 Task: Search one way flight ticket for 5 adults, 2 children, 1 infant in seat and 1 infant on lap in economy from Pullman/moscow, Idaho: Pullman-moscow Regional Airport to Greensboro: Piedmont Triad International Airport on 5-1-2023. Number of bags: 1 carry on bag. Price is upto 88000. Outbound departure time preference is 23:15.
Action: Mouse moved to (192, 337)
Screenshot: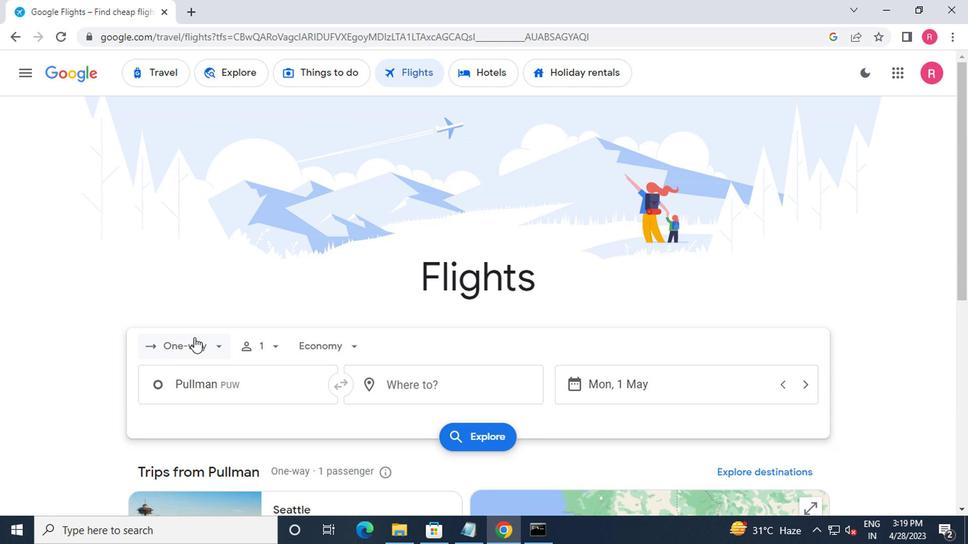 
Action: Mouse pressed left at (192, 337)
Screenshot: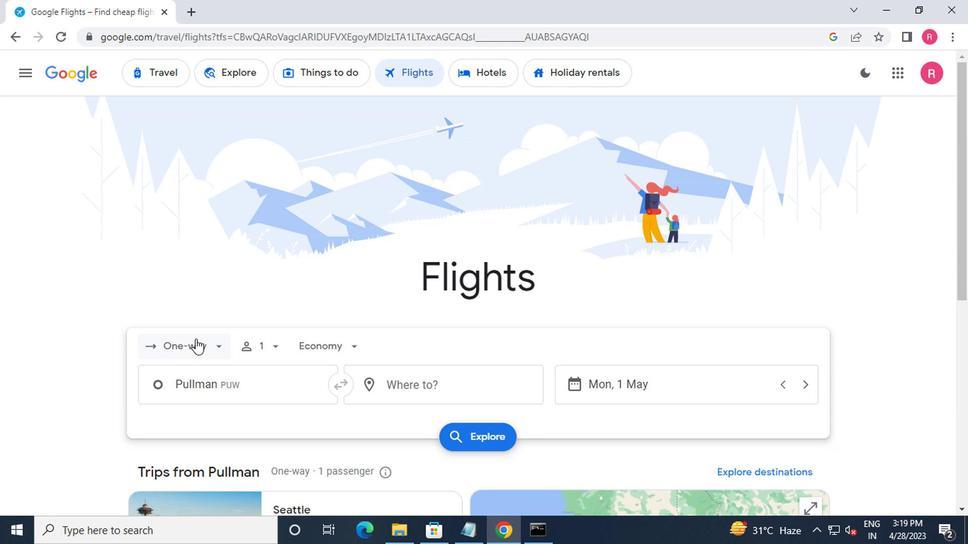 
Action: Mouse moved to (196, 415)
Screenshot: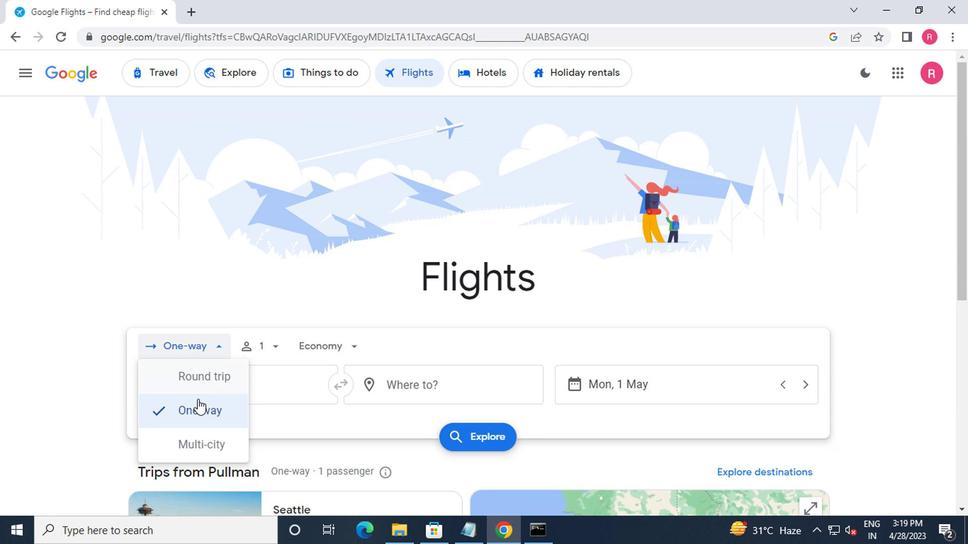 
Action: Mouse pressed left at (196, 415)
Screenshot: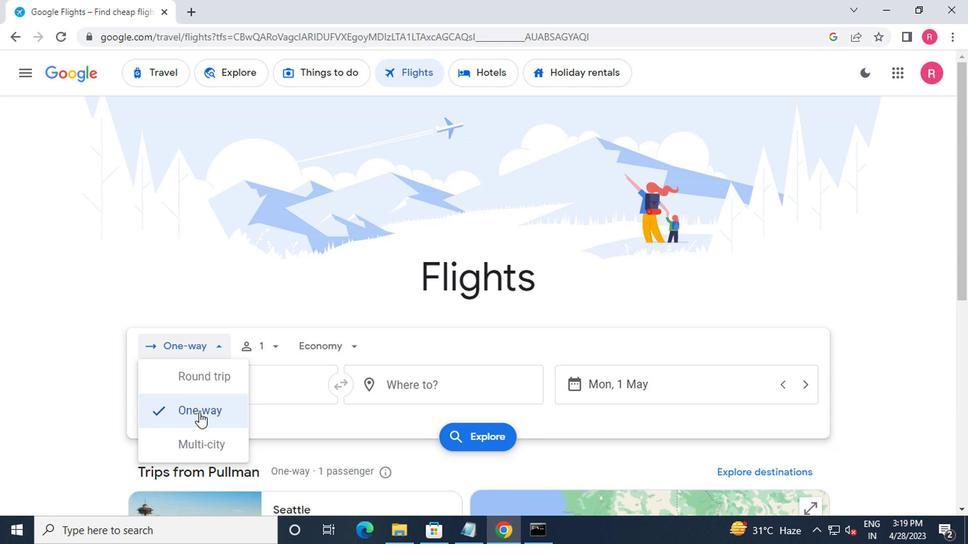 
Action: Mouse moved to (258, 358)
Screenshot: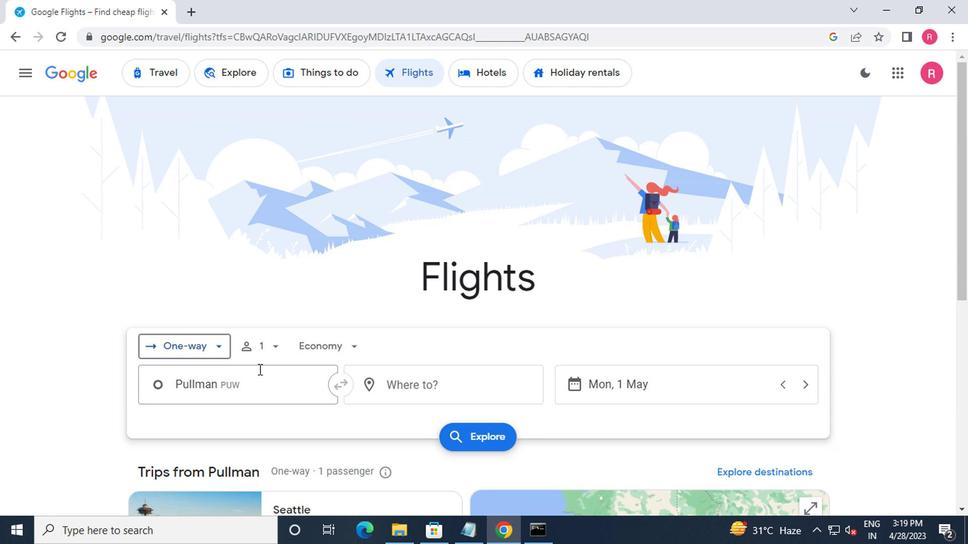 
Action: Mouse pressed left at (258, 358)
Screenshot: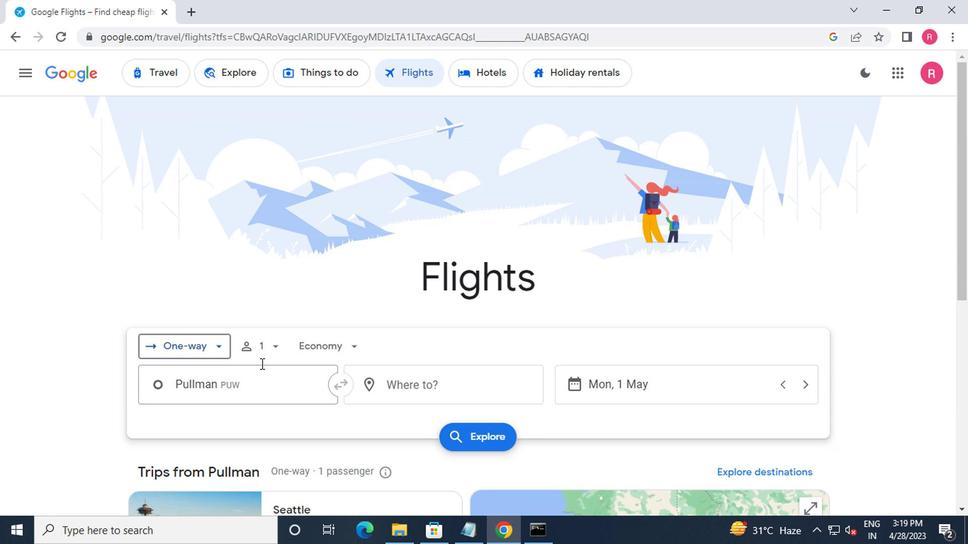 
Action: Mouse moved to (385, 382)
Screenshot: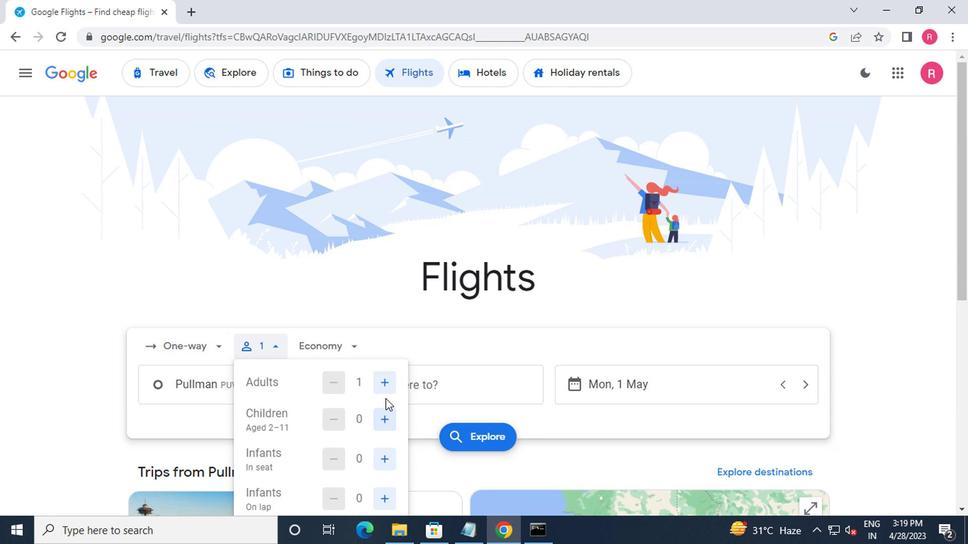 
Action: Mouse pressed left at (385, 382)
Screenshot: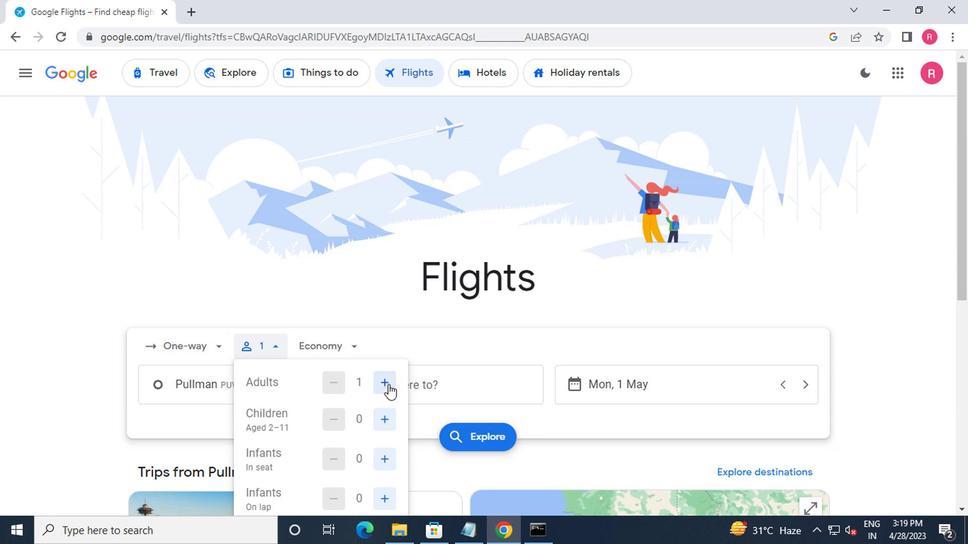 
Action: Mouse pressed left at (385, 382)
Screenshot: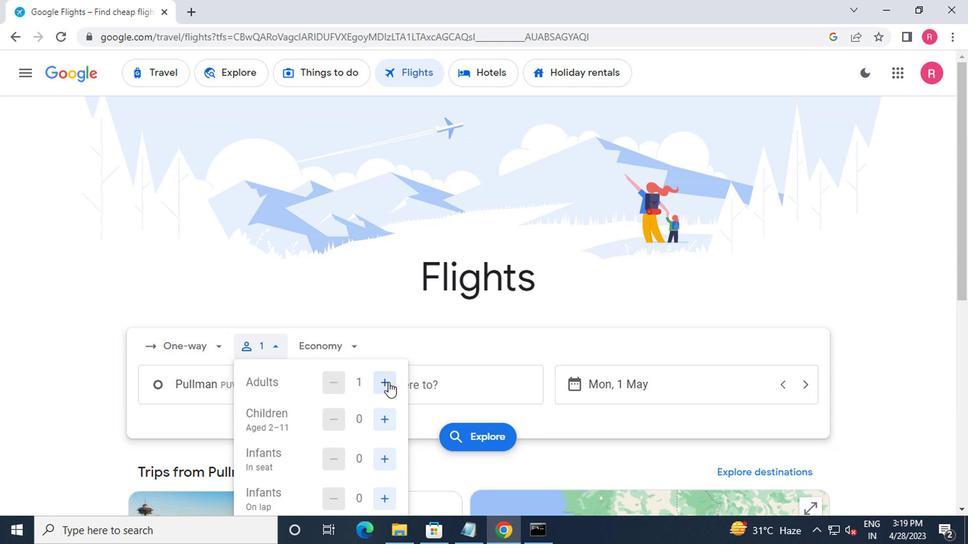 
Action: Mouse pressed left at (385, 382)
Screenshot: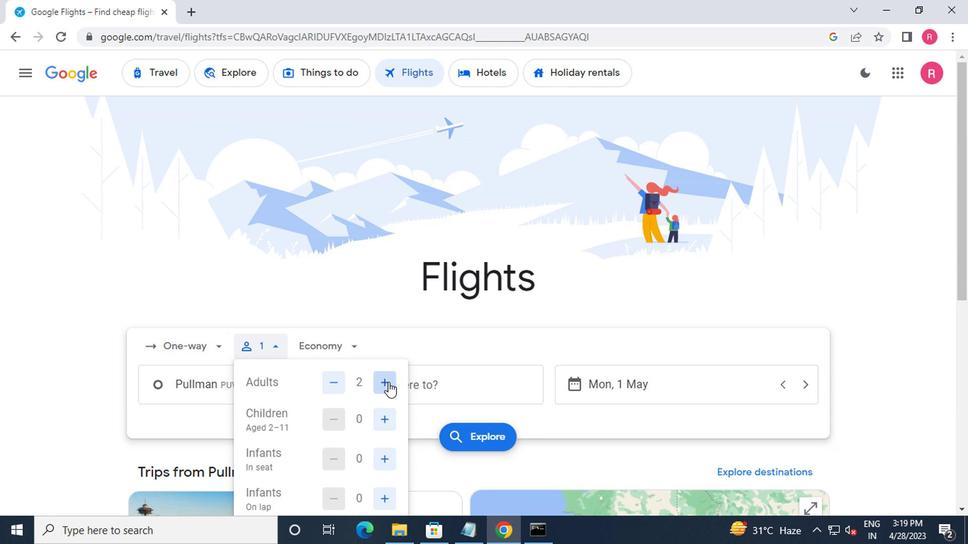 
Action: Mouse moved to (389, 415)
Screenshot: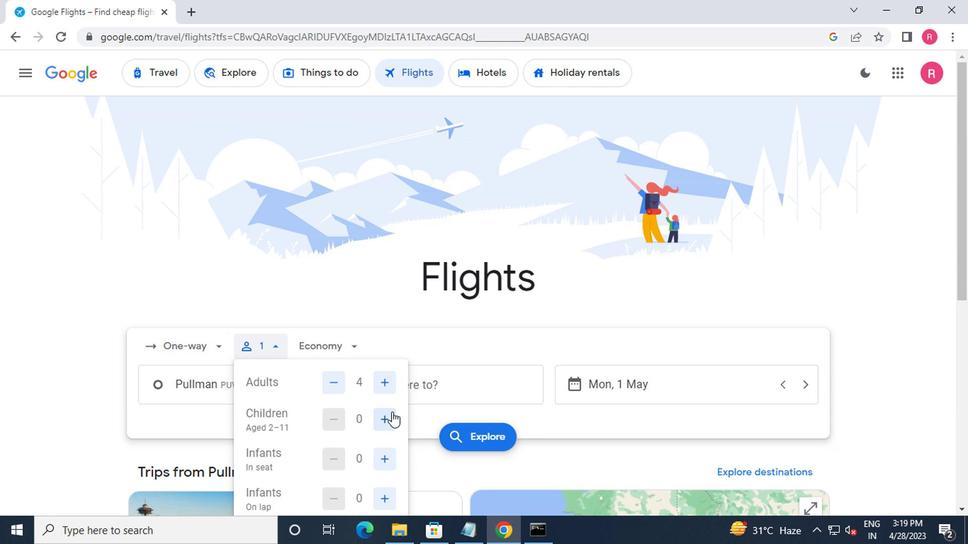 
Action: Mouse pressed left at (389, 415)
Screenshot: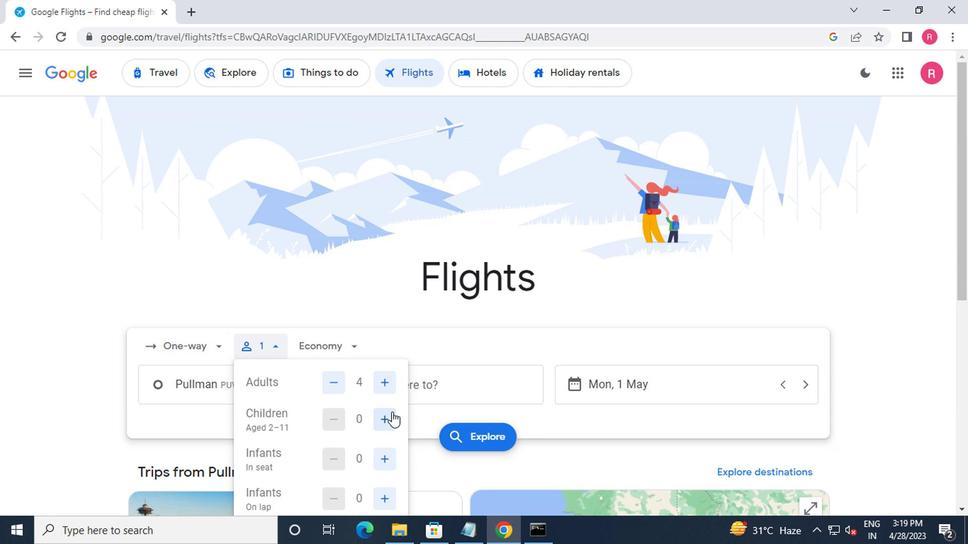 
Action: Mouse pressed left at (389, 415)
Screenshot: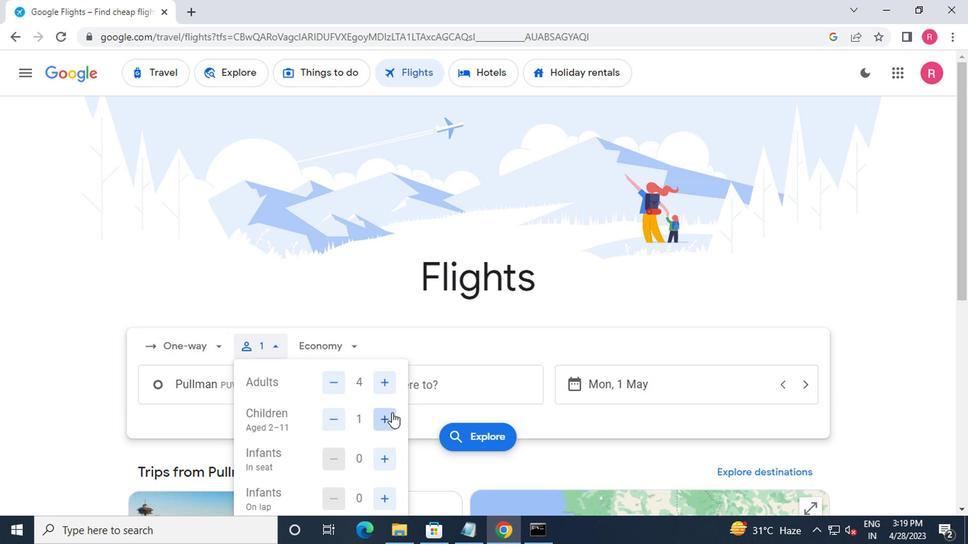 
Action: Mouse moved to (382, 458)
Screenshot: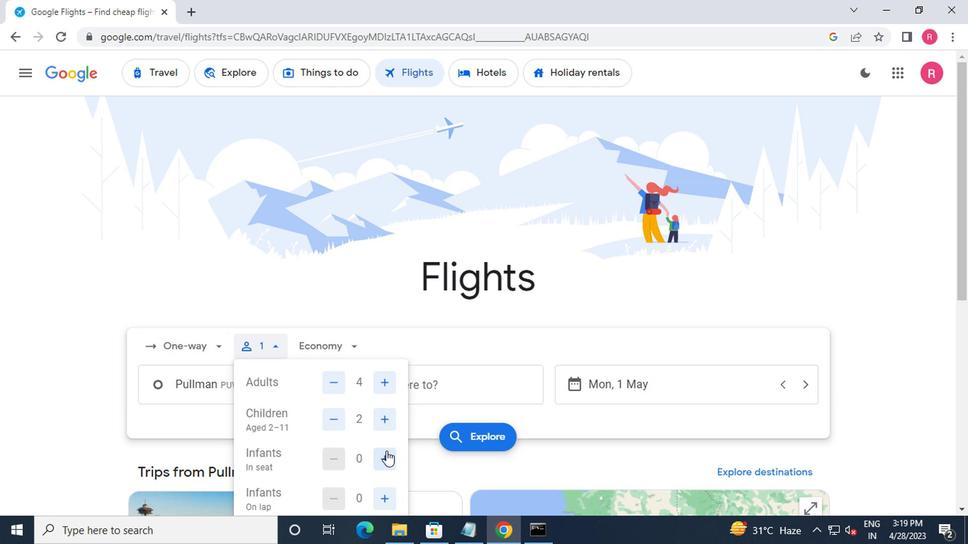 
Action: Mouse pressed left at (382, 458)
Screenshot: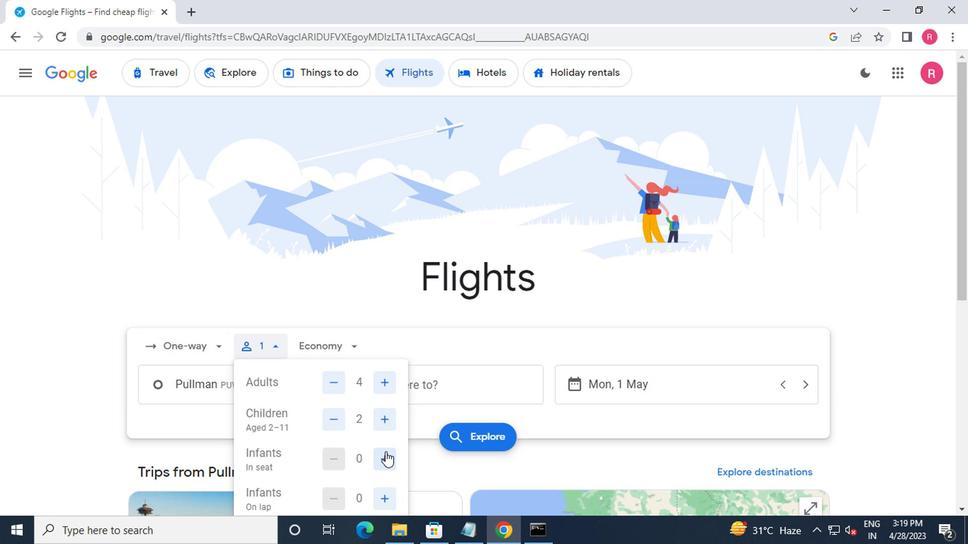 
Action: Mouse pressed left at (382, 458)
Screenshot: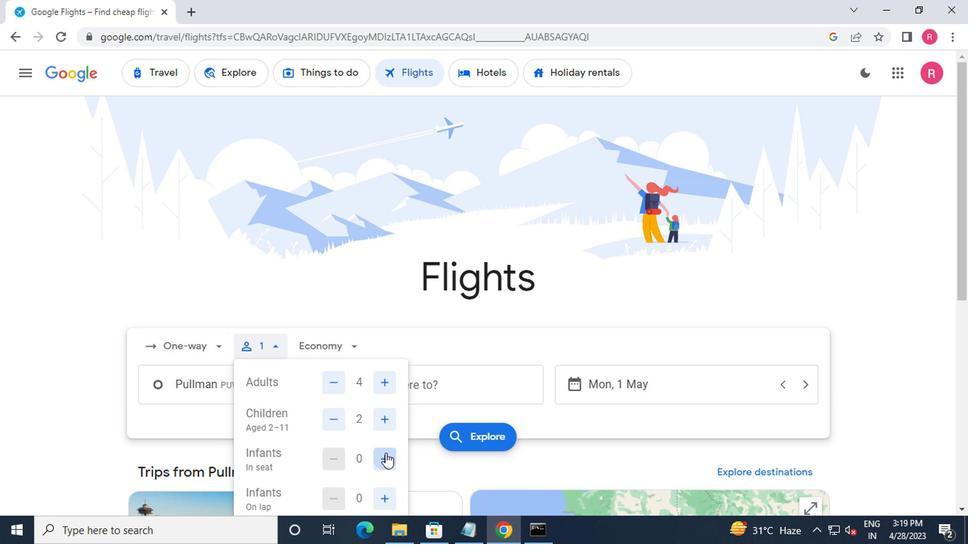 
Action: Mouse moved to (383, 512)
Screenshot: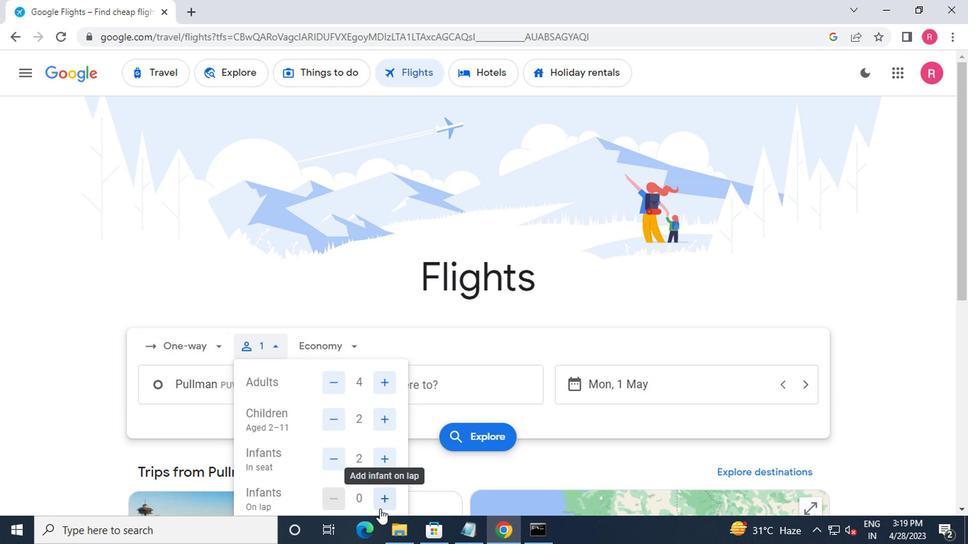 
Action: Mouse pressed left at (383, 512)
Screenshot: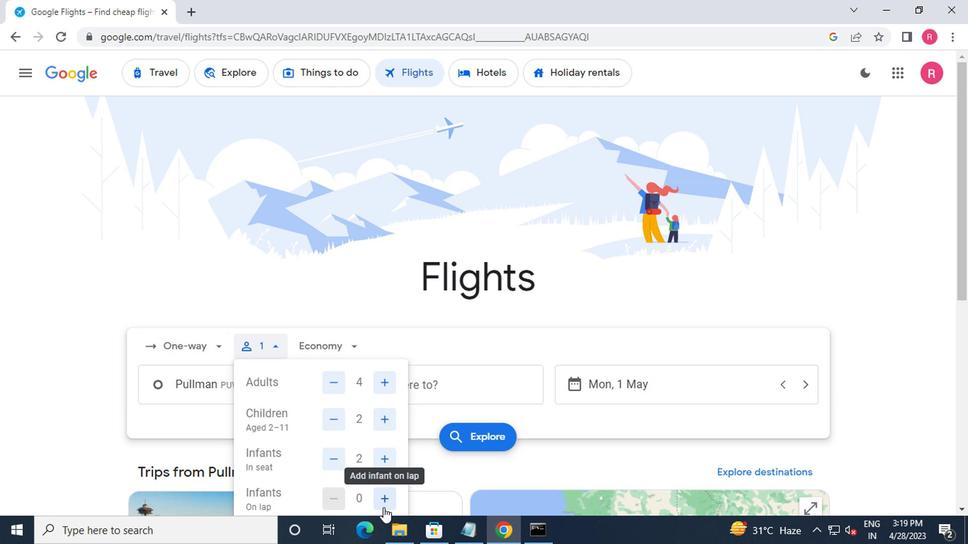 
Action: Mouse moved to (378, 493)
Screenshot: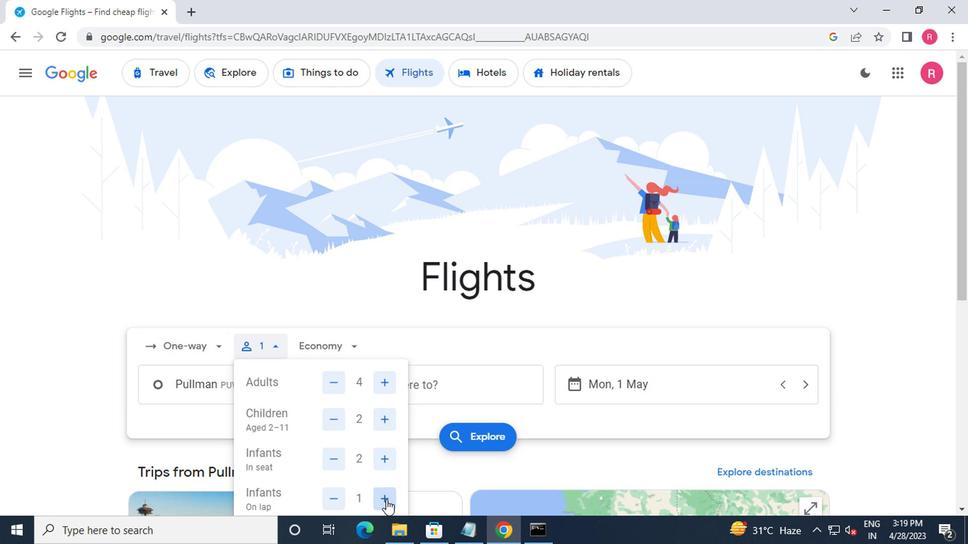 
Action: Mouse scrolled (378, 492) with delta (0, 0)
Screenshot: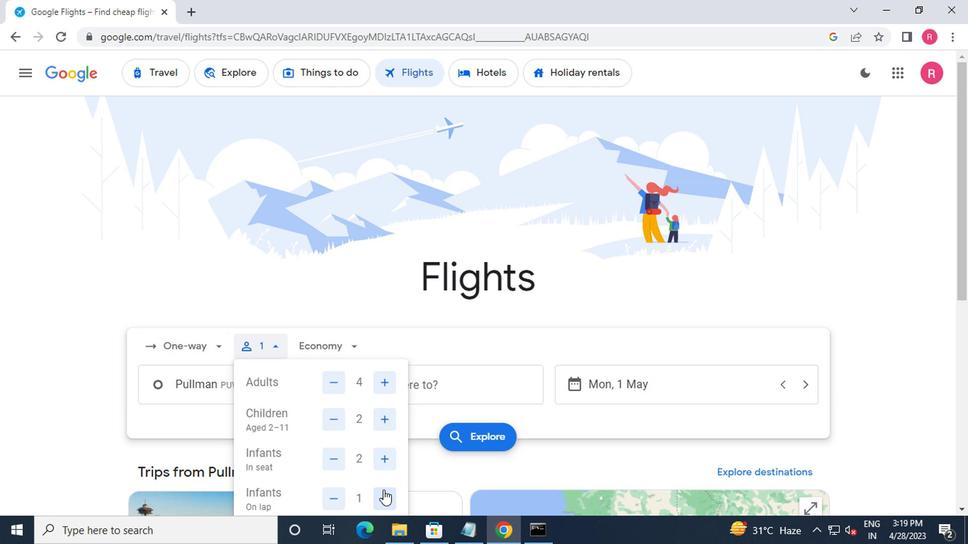 
Action: Mouse moved to (373, 476)
Screenshot: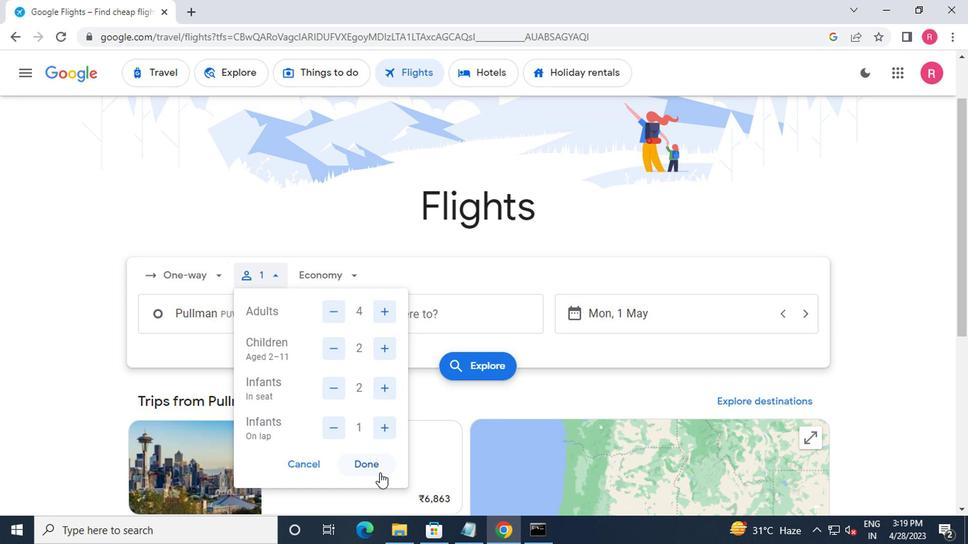 
Action: Mouse pressed left at (373, 476)
Screenshot: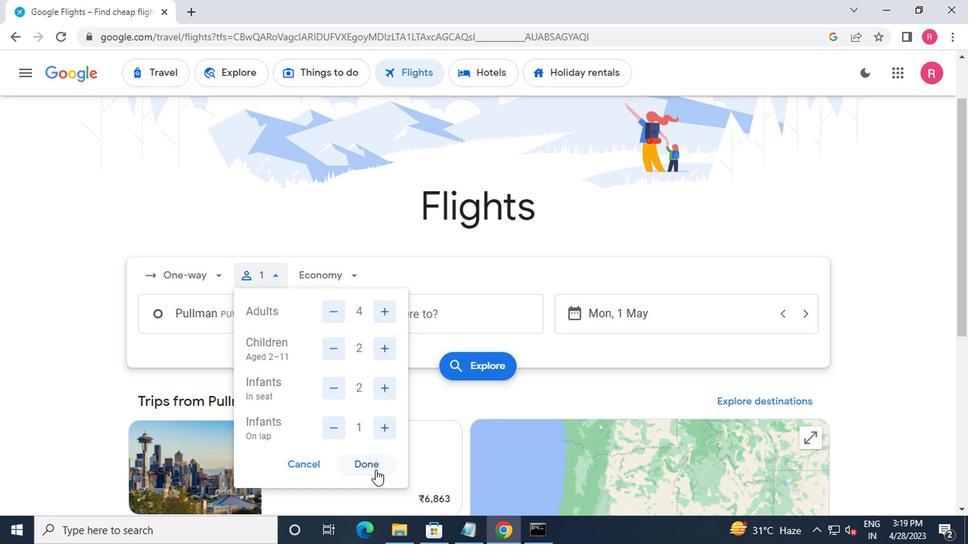 
Action: Mouse moved to (331, 271)
Screenshot: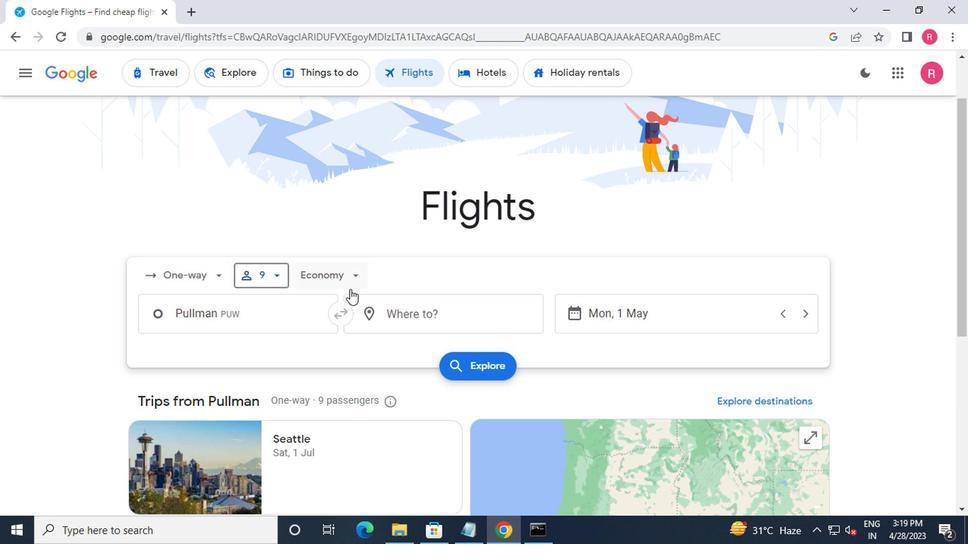 
Action: Mouse pressed left at (331, 271)
Screenshot: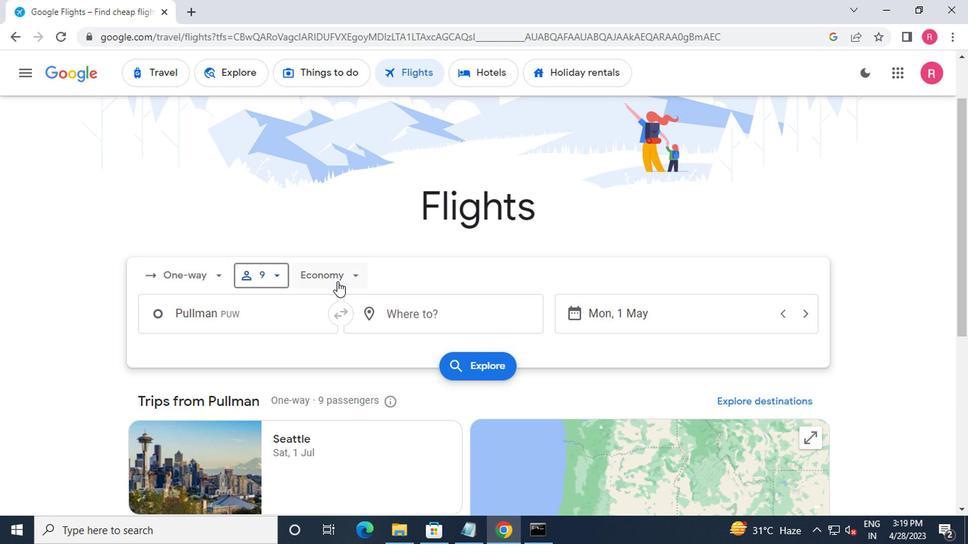 
Action: Mouse moved to (358, 347)
Screenshot: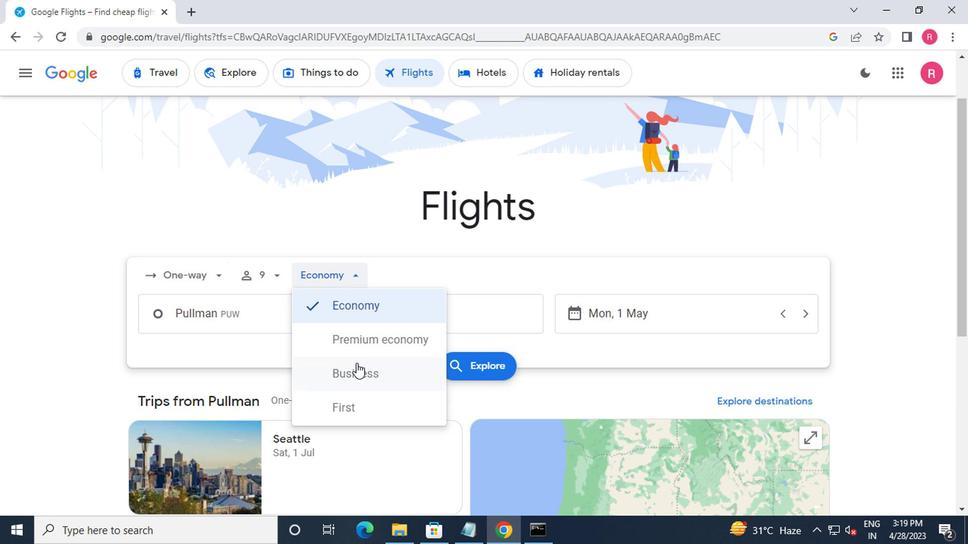 
Action: Mouse pressed left at (358, 347)
Screenshot: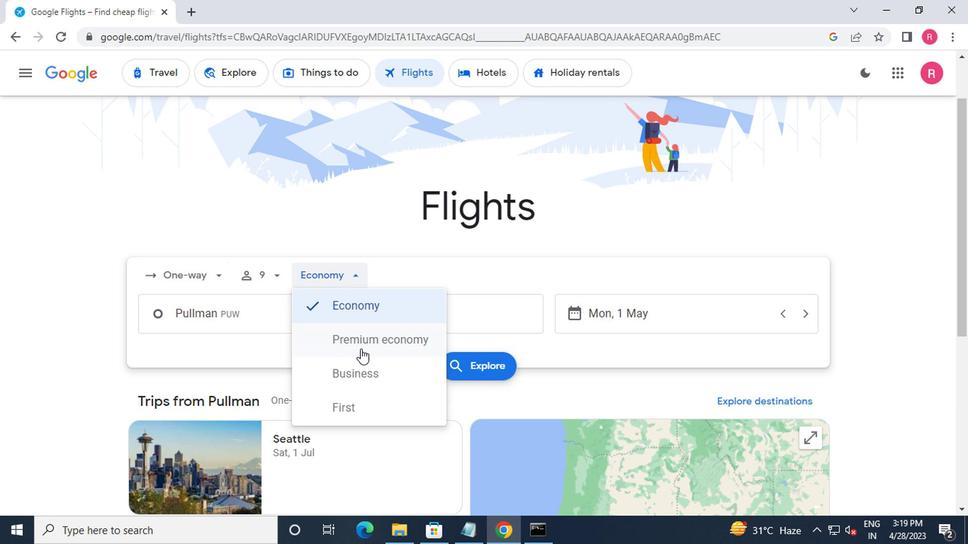 
Action: Mouse moved to (252, 317)
Screenshot: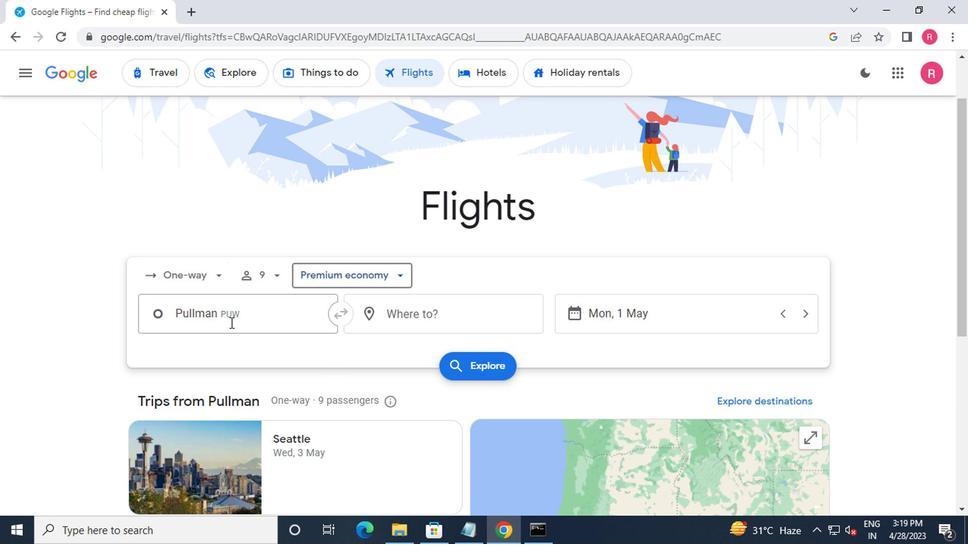 
Action: Mouse pressed left at (252, 317)
Screenshot: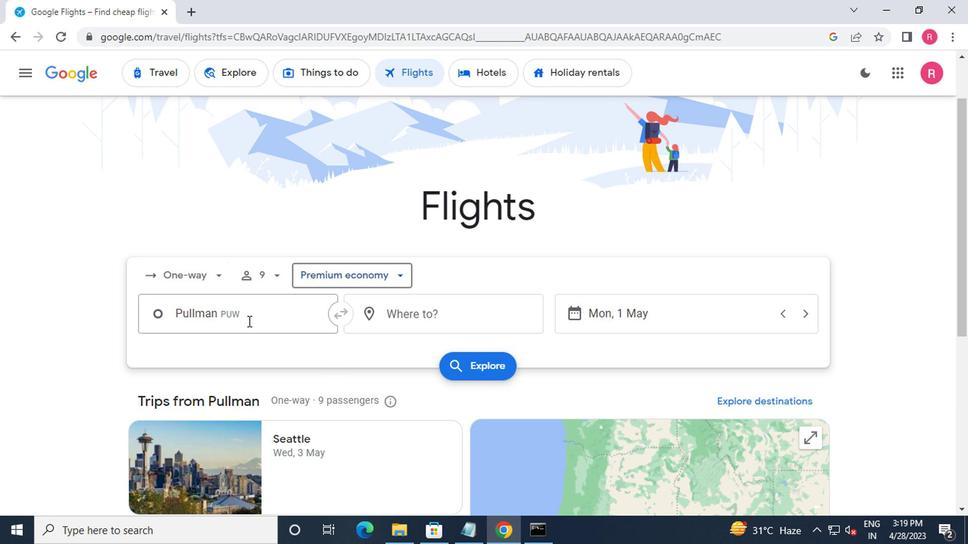 
Action: Mouse moved to (274, 358)
Screenshot: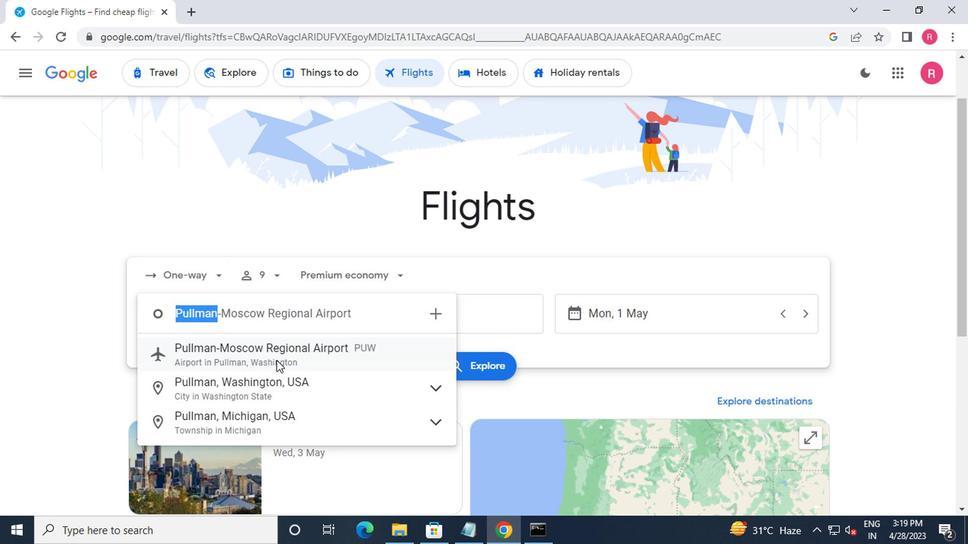 
Action: Mouse pressed left at (274, 358)
Screenshot: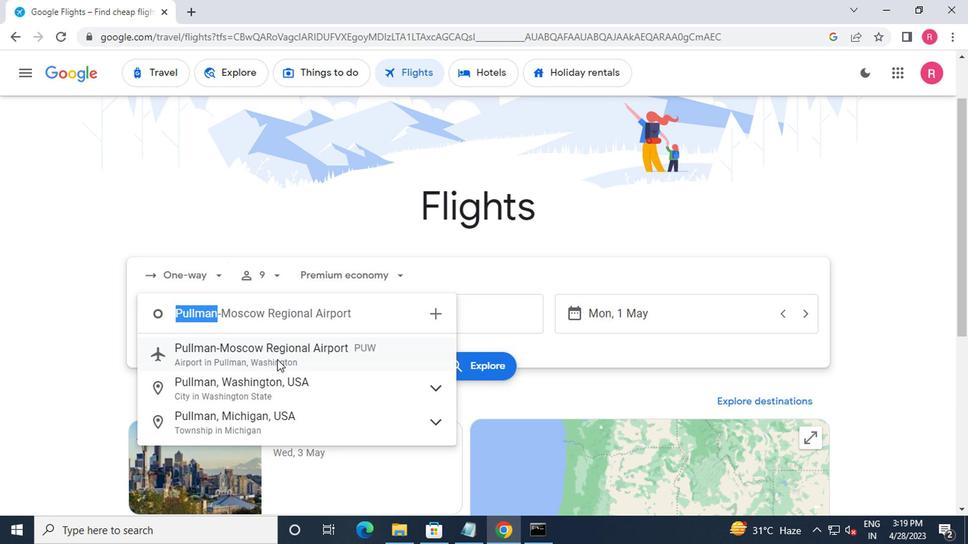 
Action: Mouse moved to (401, 320)
Screenshot: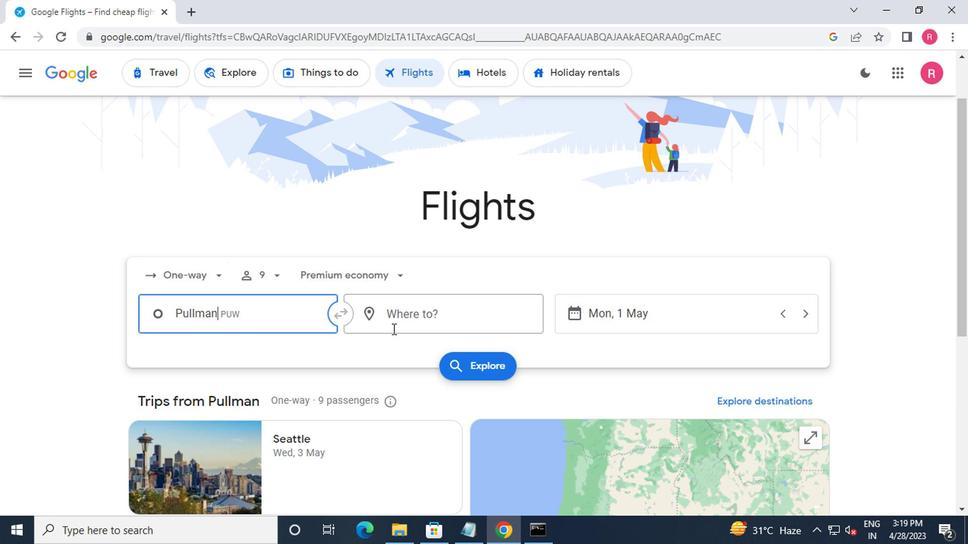 
Action: Mouse pressed left at (401, 320)
Screenshot: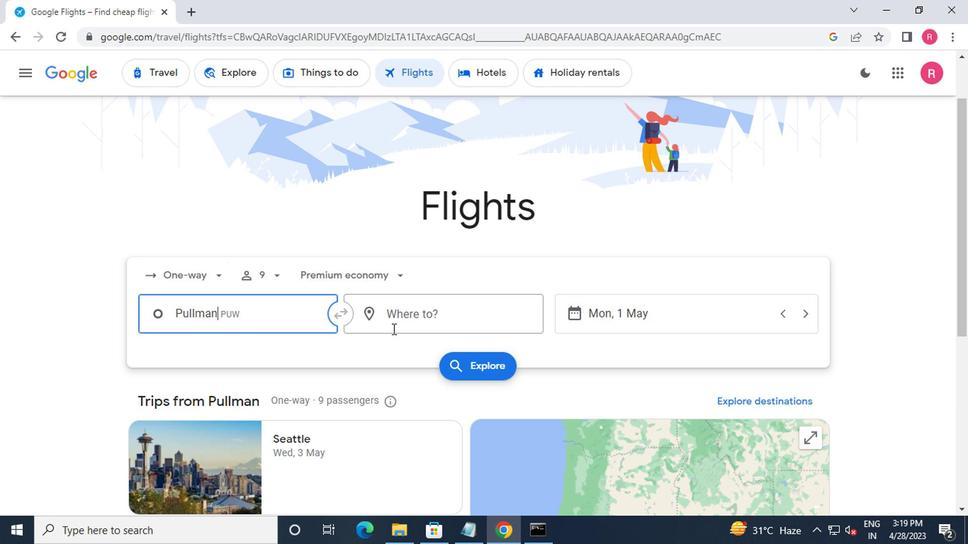 
Action: Mouse moved to (400, 462)
Screenshot: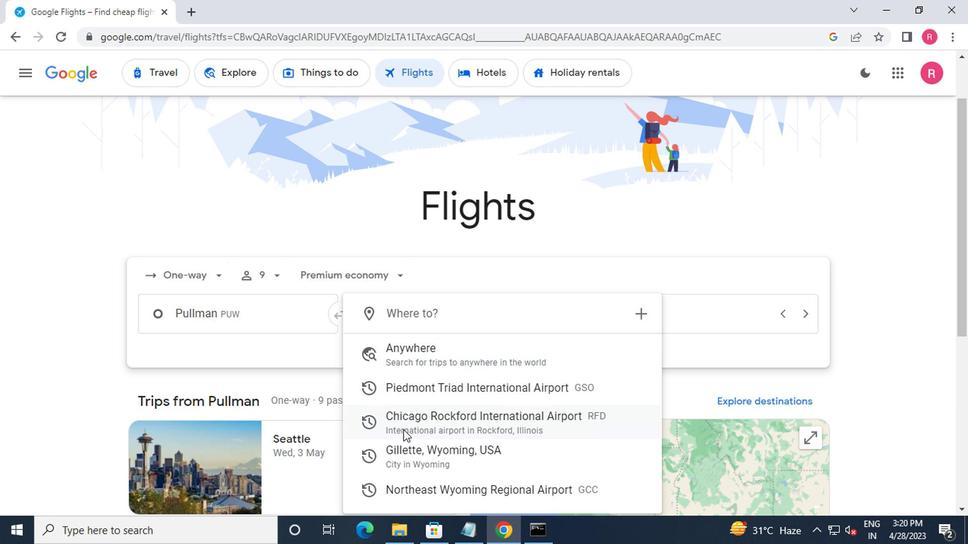 
Action: Mouse pressed left at (400, 462)
Screenshot: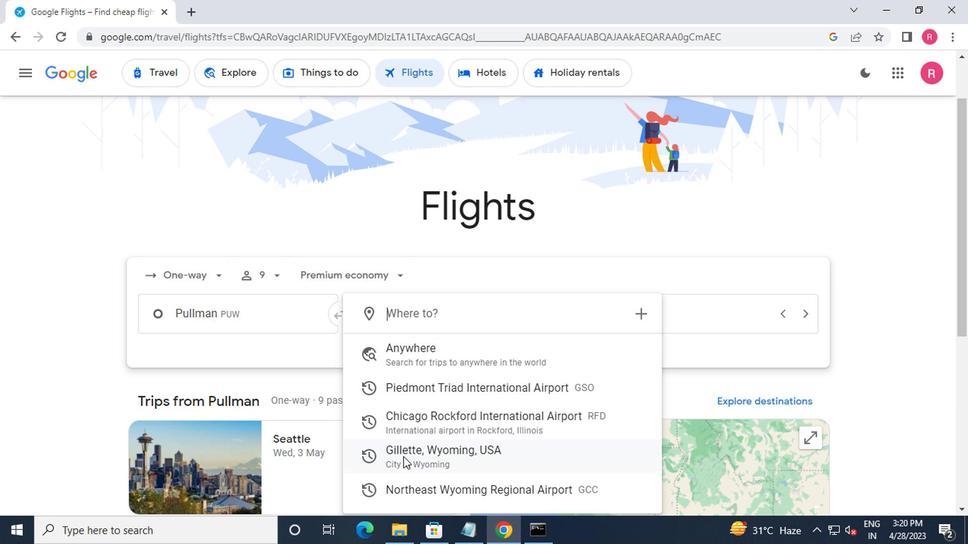 
Action: Mouse moved to (657, 320)
Screenshot: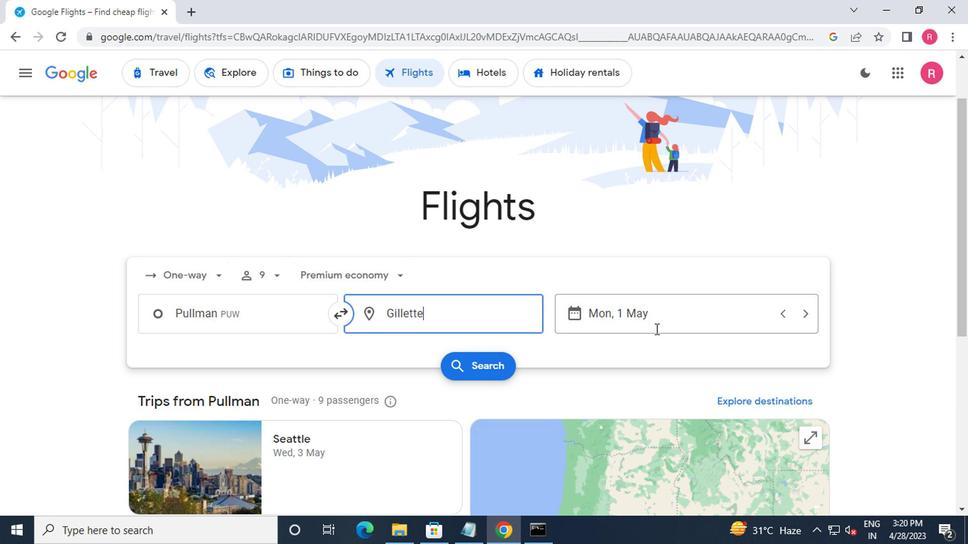 
Action: Mouse pressed left at (657, 320)
Screenshot: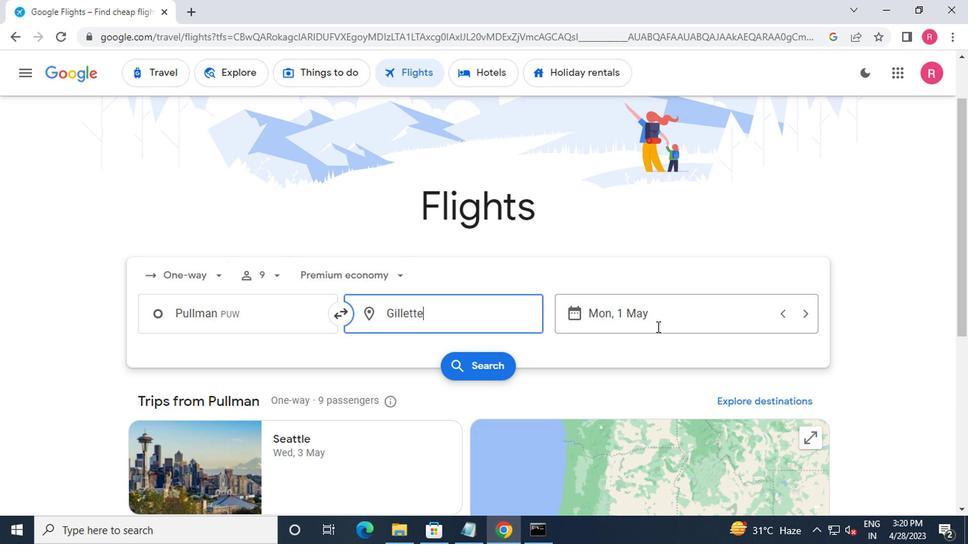 
Action: Mouse moved to (630, 254)
Screenshot: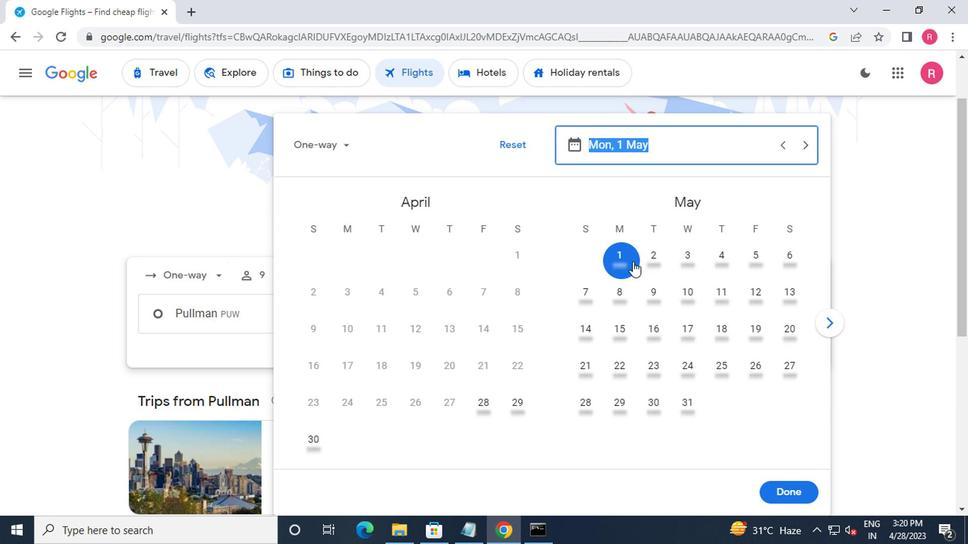 
Action: Mouse pressed left at (630, 254)
Screenshot: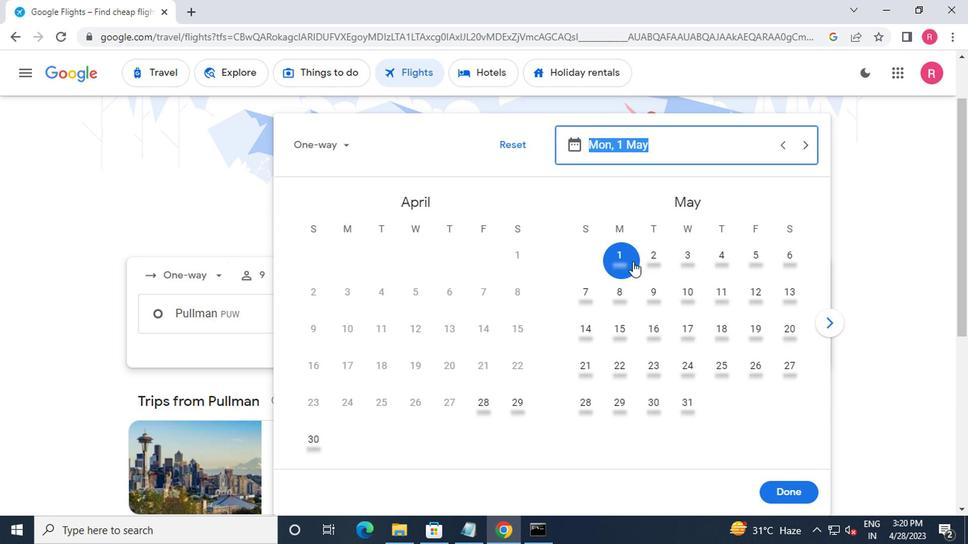 
Action: Mouse moved to (812, 500)
Screenshot: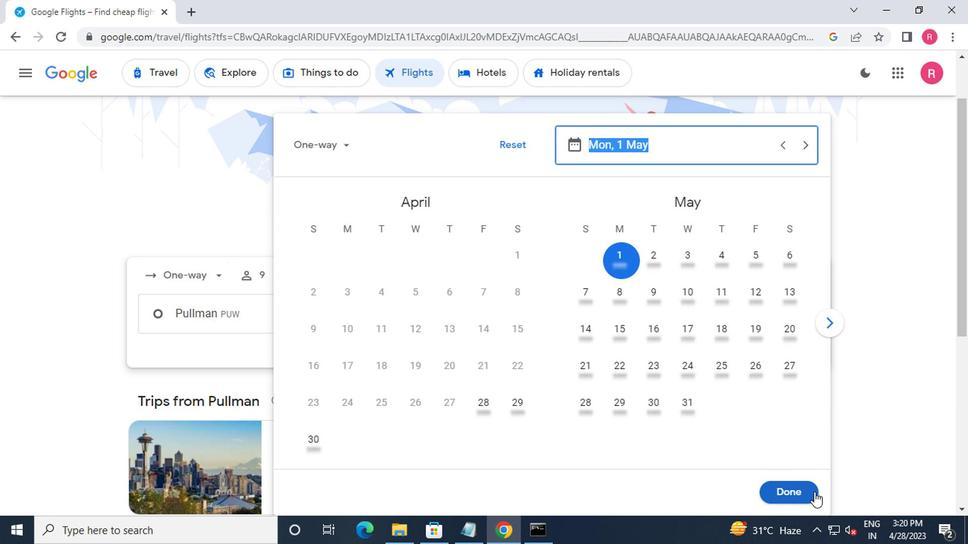 
Action: Mouse pressed left at (812, 500)
Screenshot: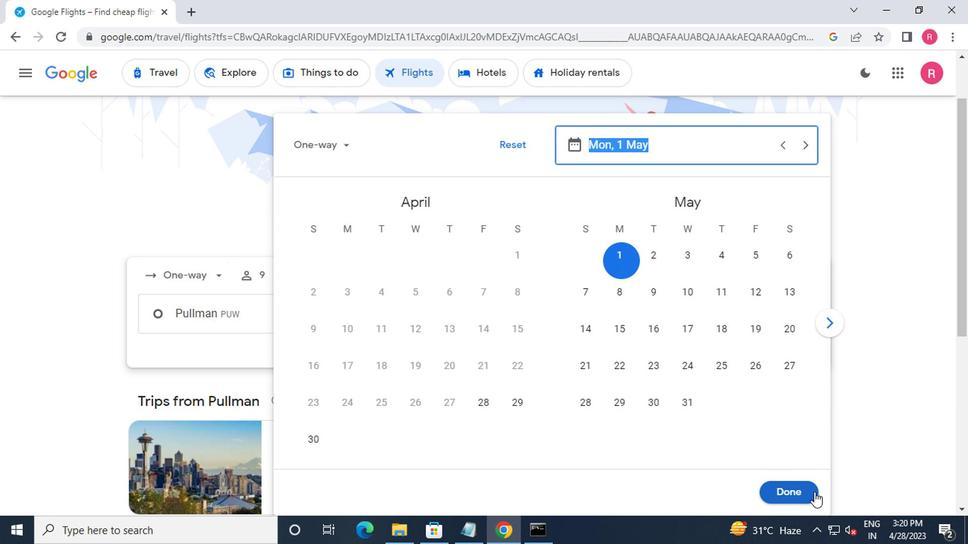 
Action: Mouse moved to (458, 372)
Screenshot: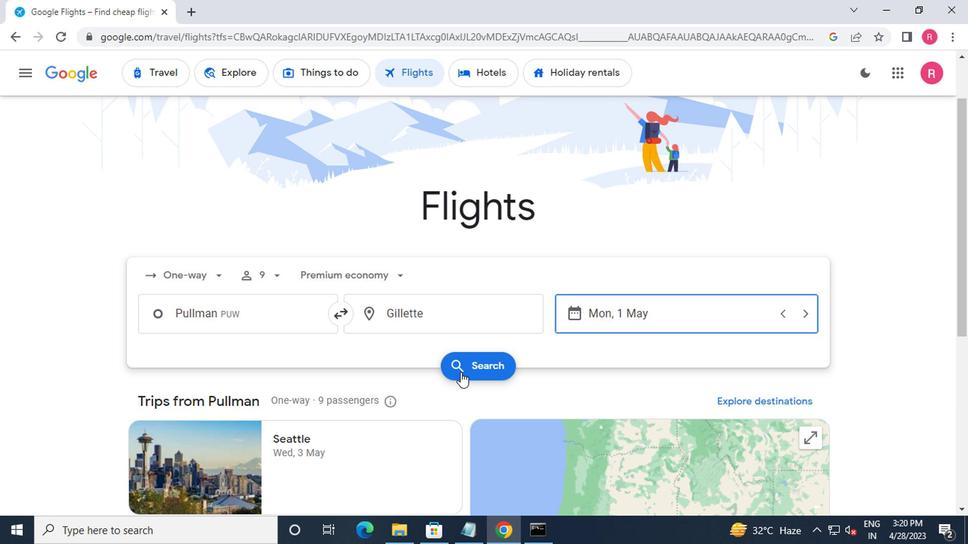 
Action: Mouse pressed left at (458, 372)
Screenshot: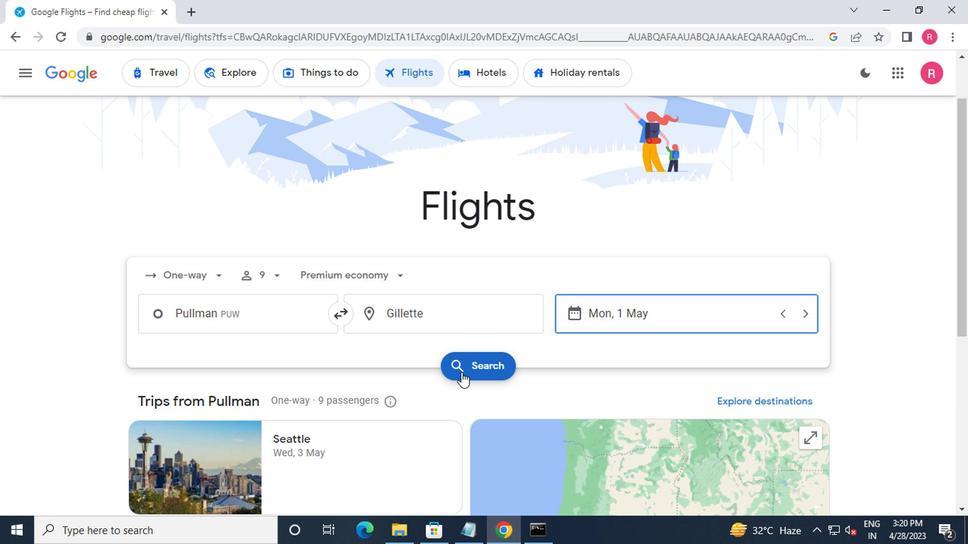 
Action: Mouse moved to (145, 187)
Screenshot: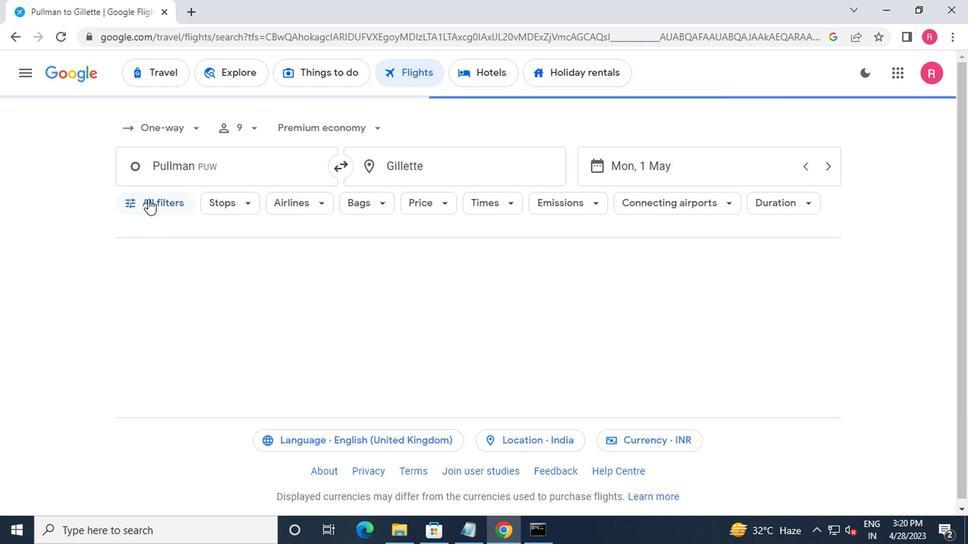 
Action: Mouse pressed left at (145, 187)
Screenshot: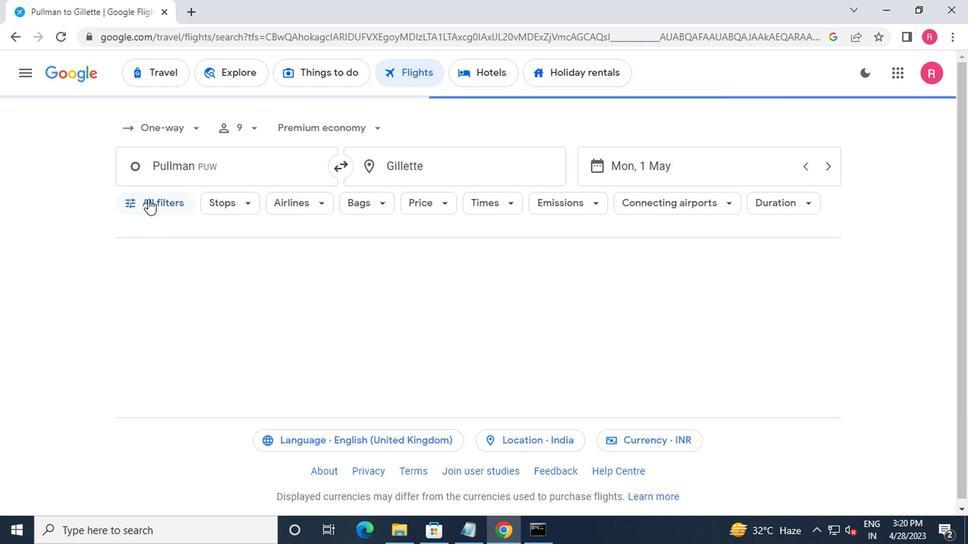 
Action: Mouse moved to (188, 354)
Screenshot: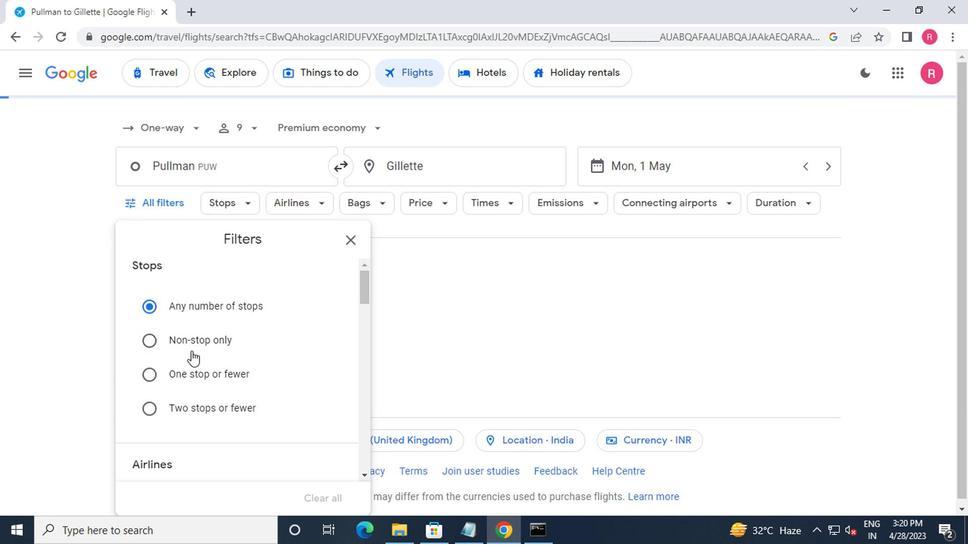 
Action: Mouse scrolled (188, 353) with delta (0, 0)
Screenshot: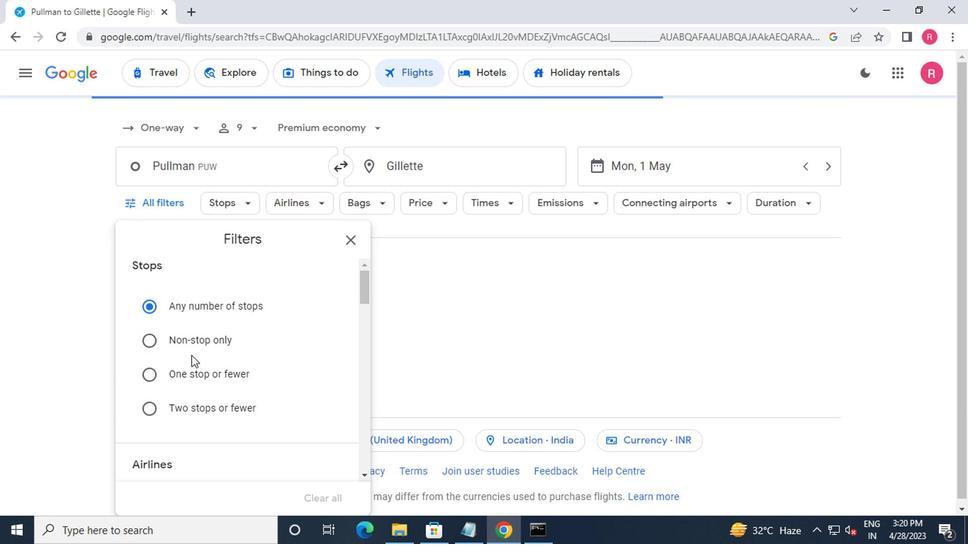 
Action: Mouse scrolled (188, 353) with delta (0, 0)
Screenshot: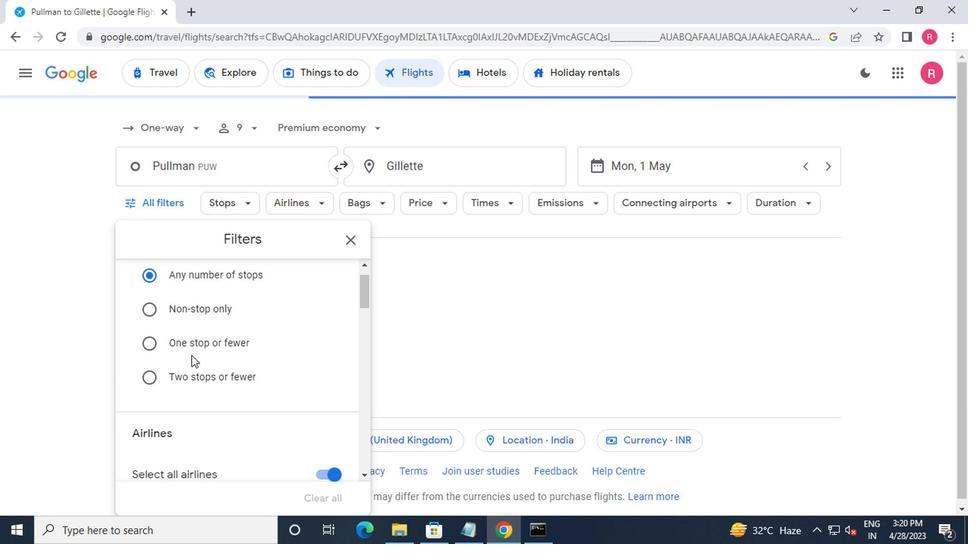 
Action: Mouse moved to (188, 355)
Screenshot: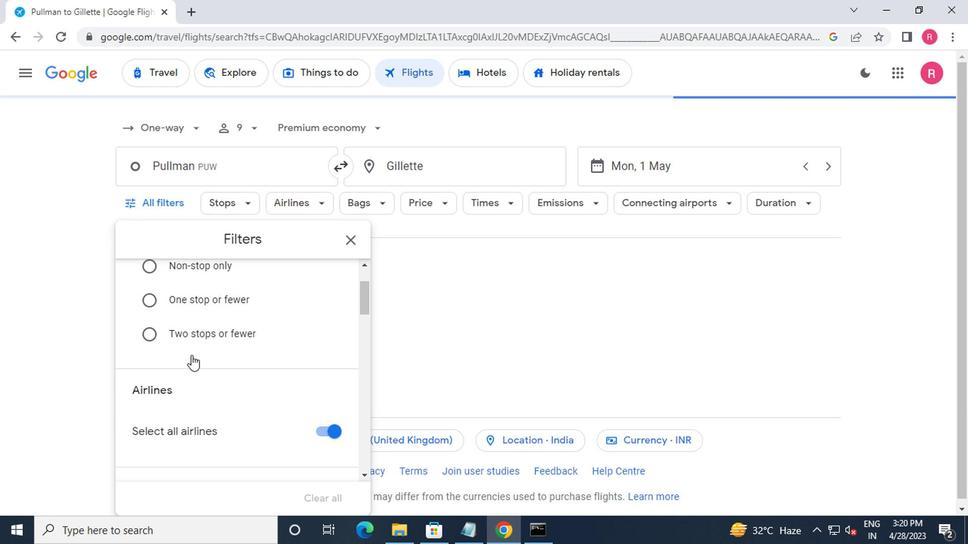 
Action: Mouse scrolled (188, 354) with delta (0, -1)
Screenshot: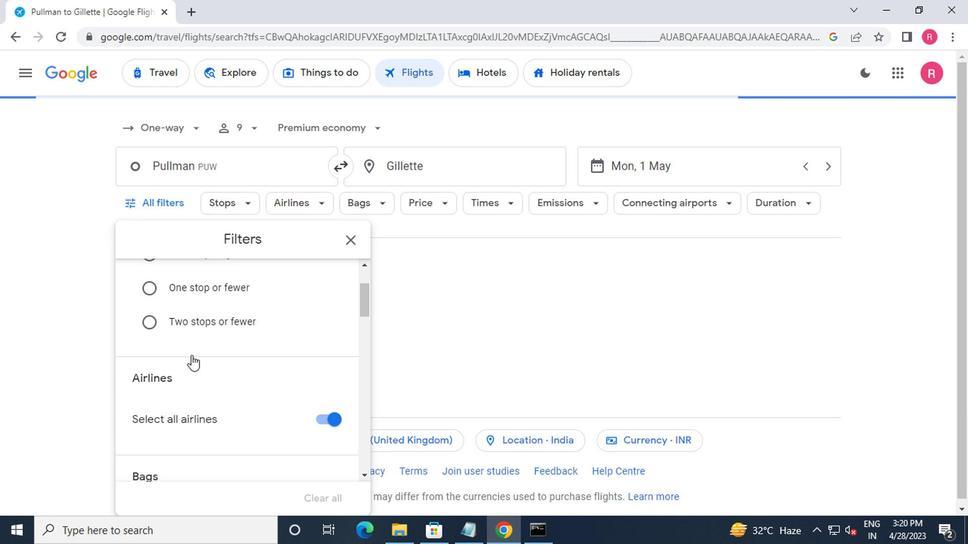 
Action: Mouse scrolled (188, 354) with delta (0, -1)
Screenshot: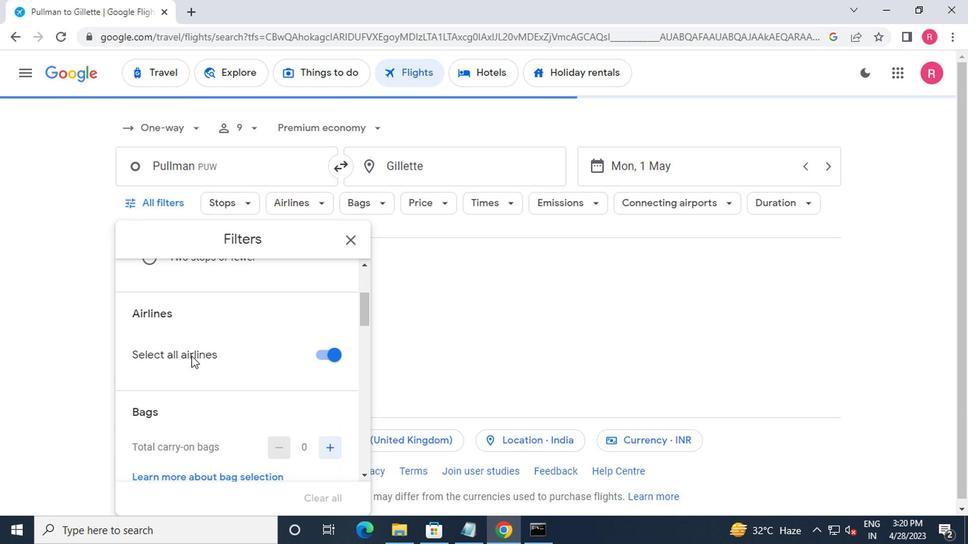 
Action: Mouse moved to (321, 316)
Screenshot: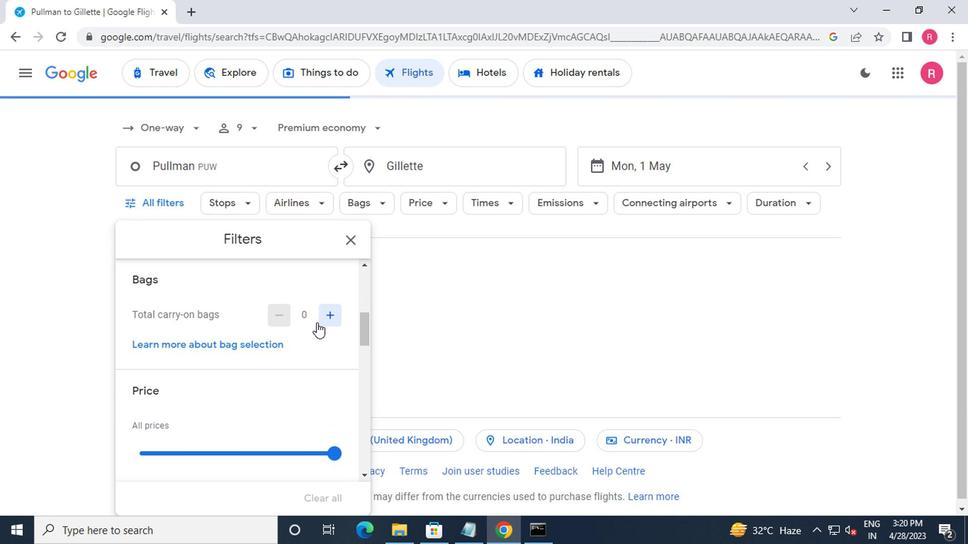
Action: Mouse pressed left at (321, 316)
Screenshot: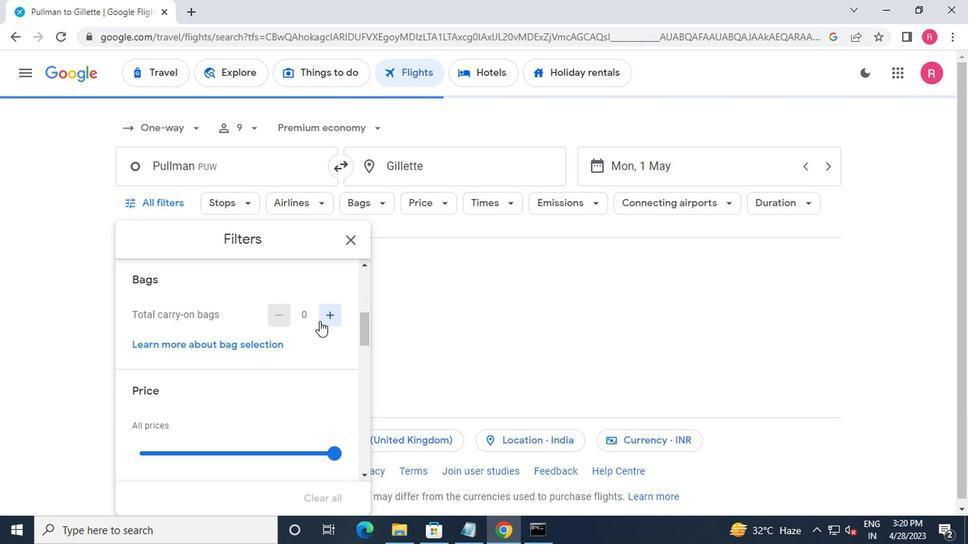 
Action: Mouse moved to (280, 354)
Screenshot: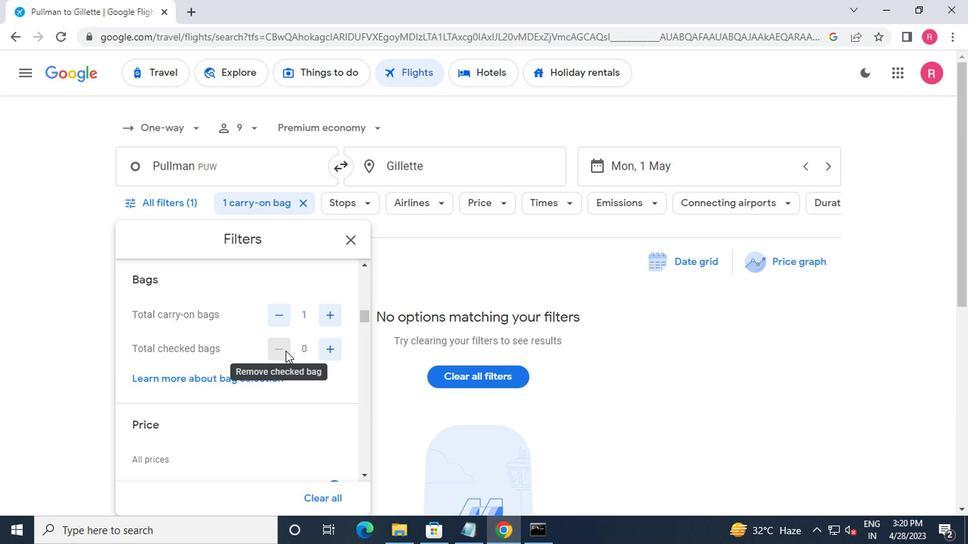 
Action: Mouse scrolled (280, 353) with delta (0, 0)
Screenshot: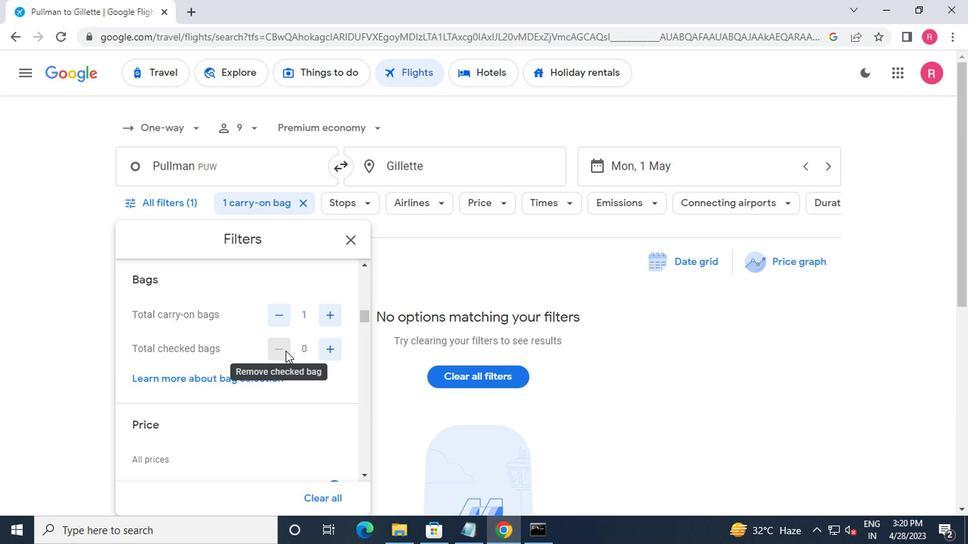 
Action: Mouse moved to (279, 358)
Screenshot: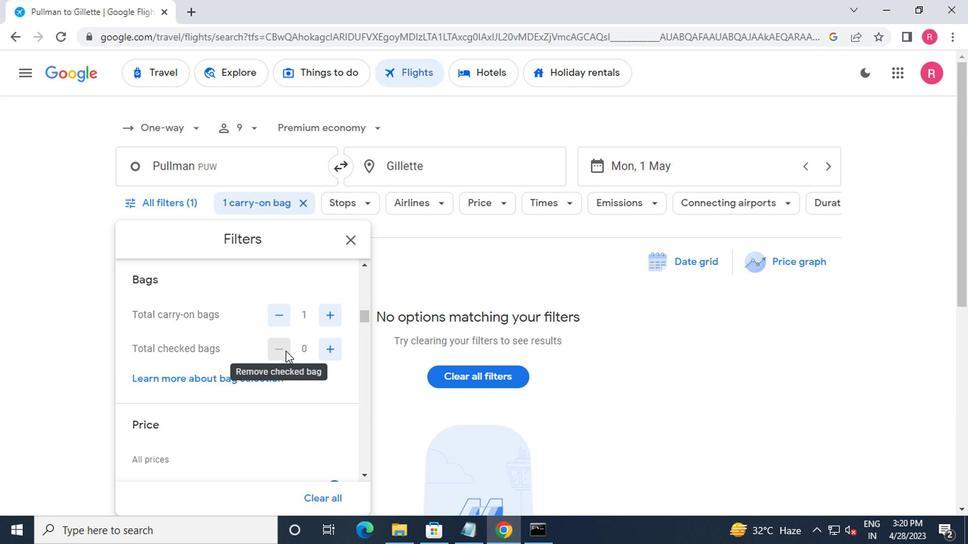 
Action: Mouse scrolled (279, 358) with delta (0, 0)
Screenshot: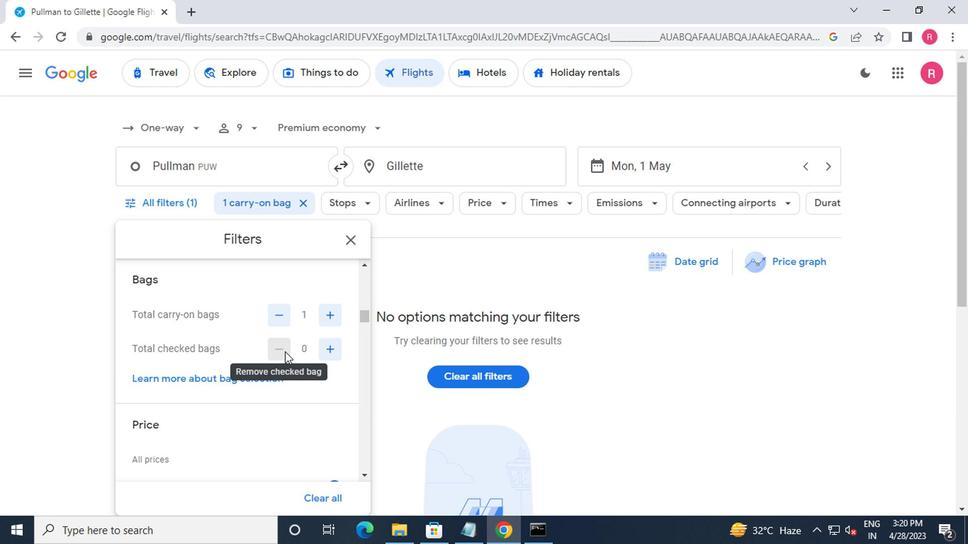 
Action: Mouse moved to (334, 347)
Screenshot: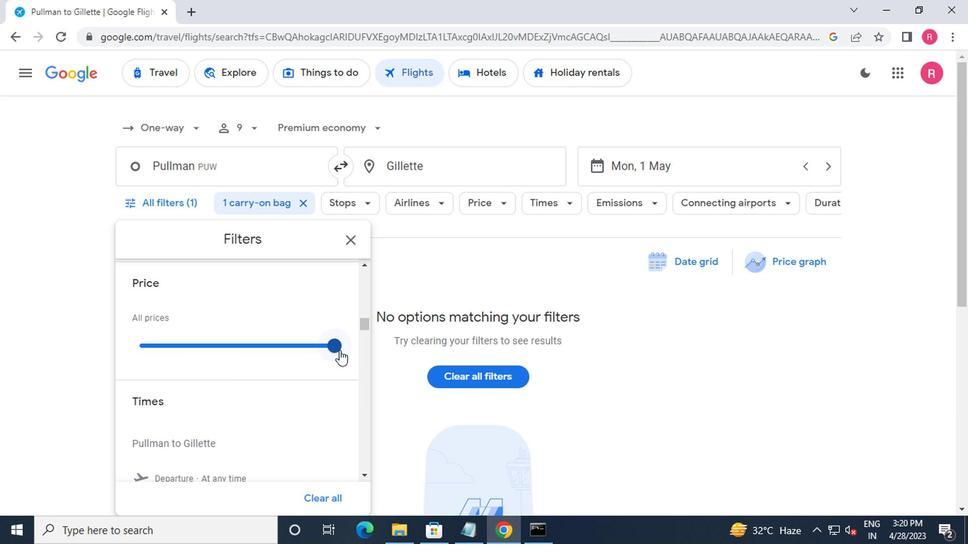 
Action: Mouse pressed left at (334, 347)
Screenshot: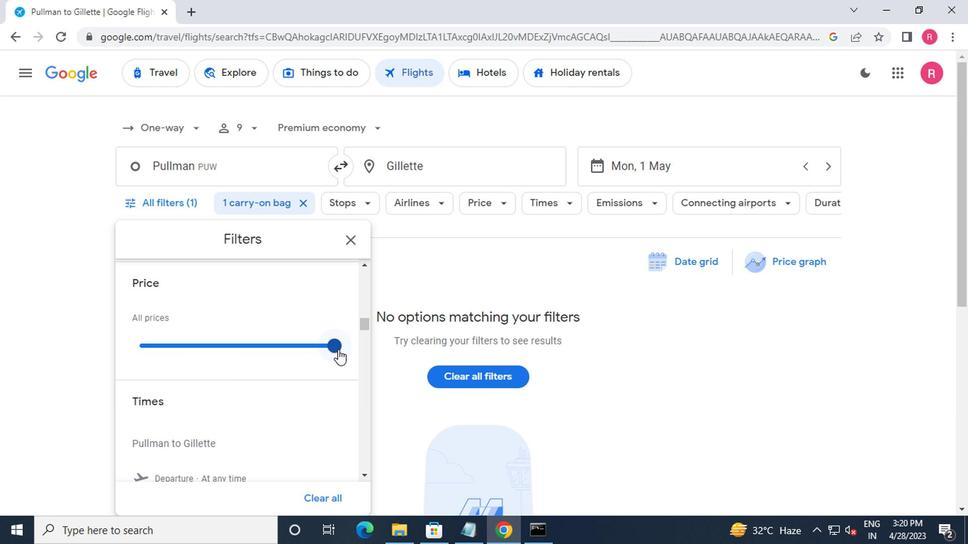 
Action: Mouse moved to (328, 350)
Screenshot: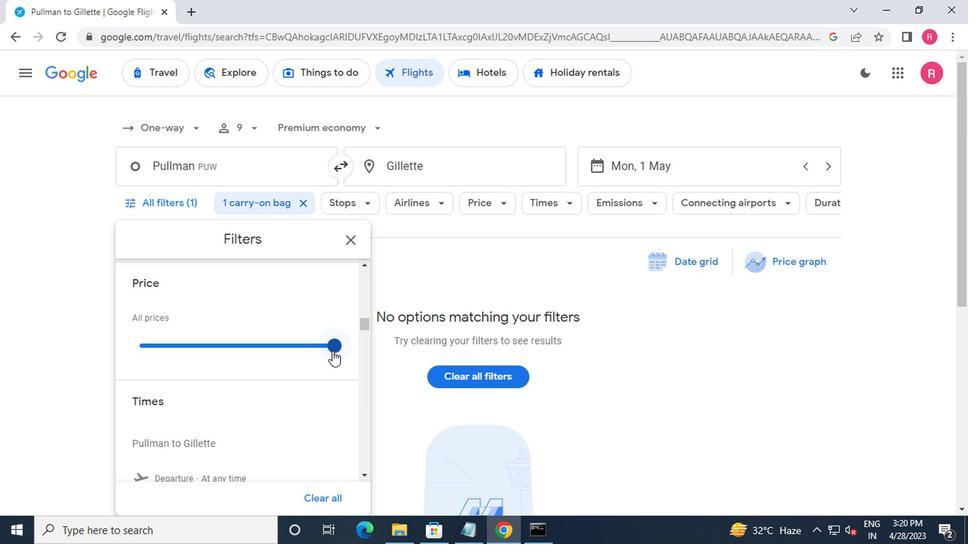
Action: Mouse scrolled (328, 350) with delta (0, 0)
Screenshot: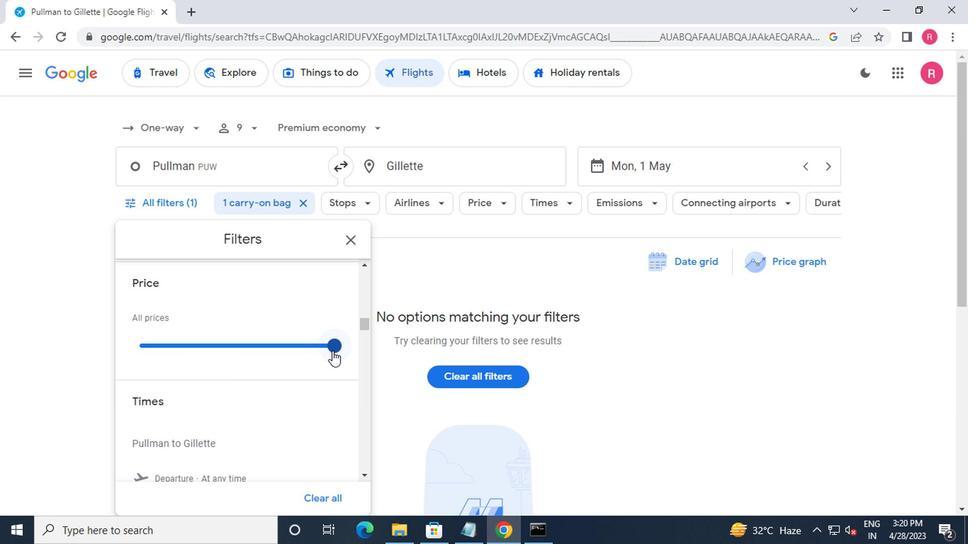 
Action: Mouse moved to (141, 438)
Screenshot: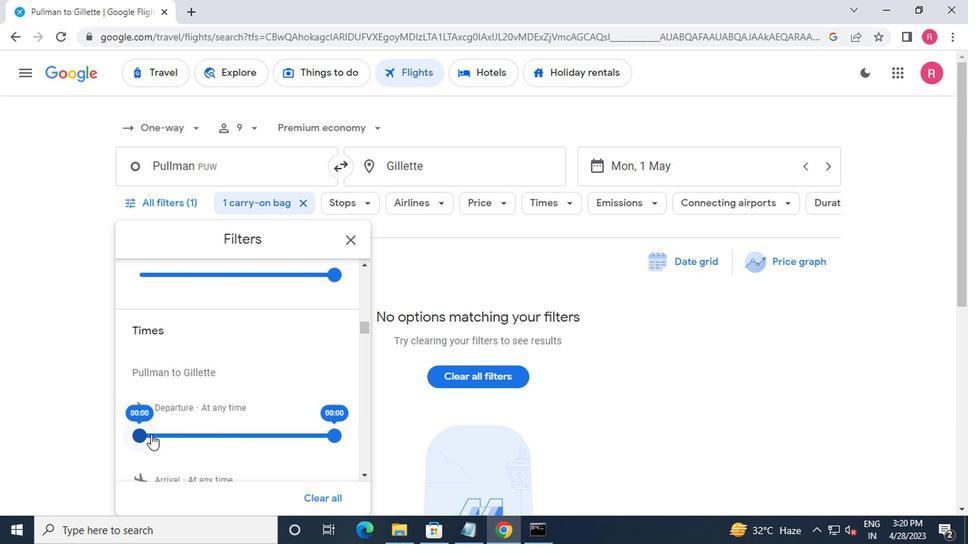 
Action: Mouse pressed left at (141, 438)
Screenshot: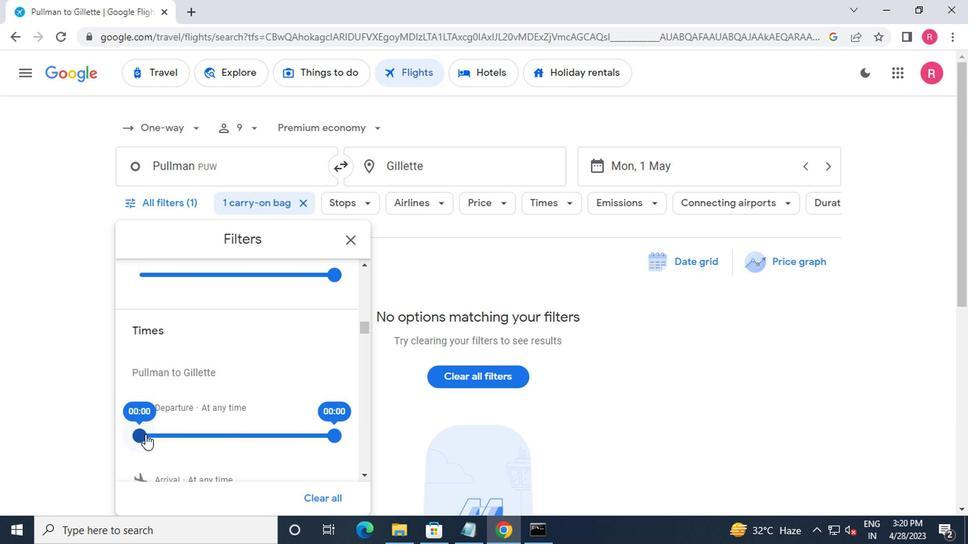 
Action: Mouse moved to (163, 444)
Screenshot: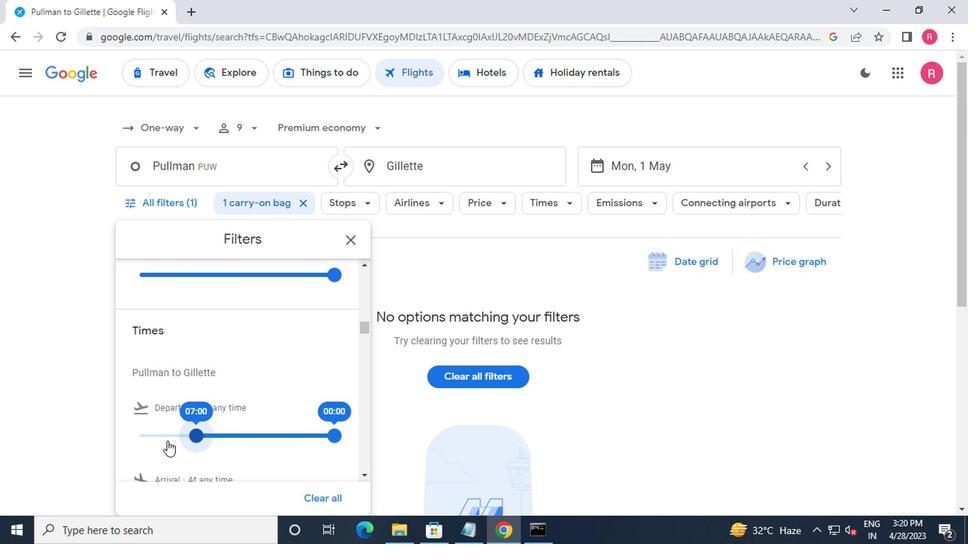 
Action: Mouse pressed left at (163, 444)
Screenshot: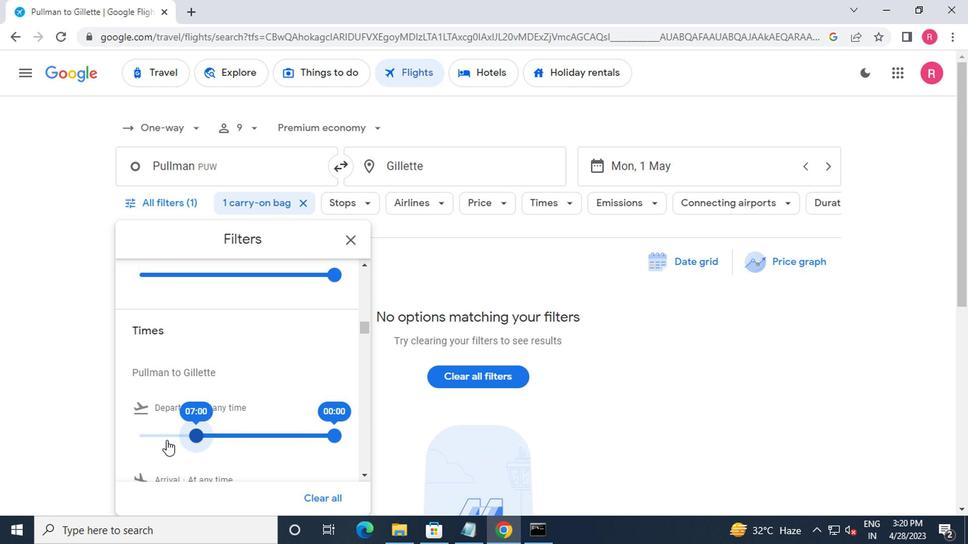 
Action: Mouse moved to (163, 438)
Screenshot: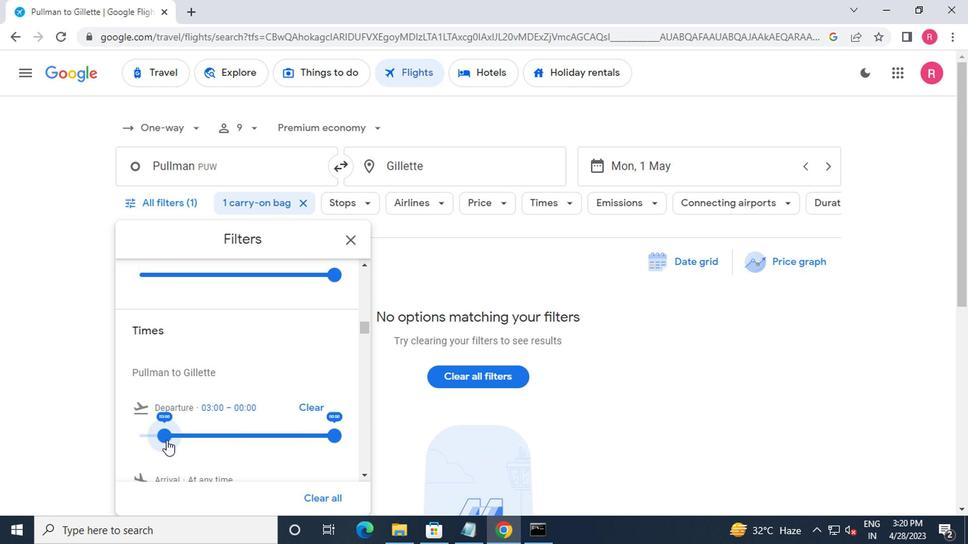 
Action: Mouse pressed left at (163, 438)
Screenshot: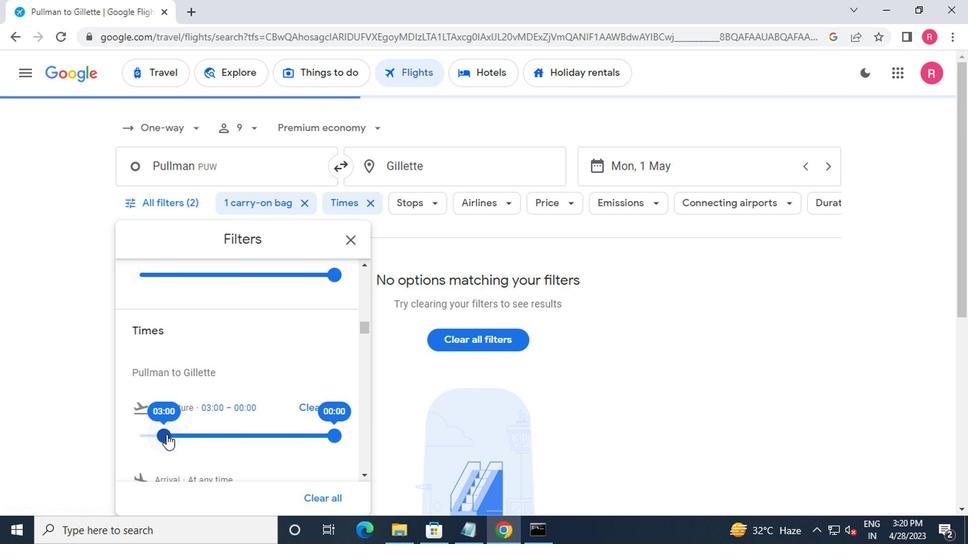 
Action: Mouse moved to (168, 440)
Screenshot: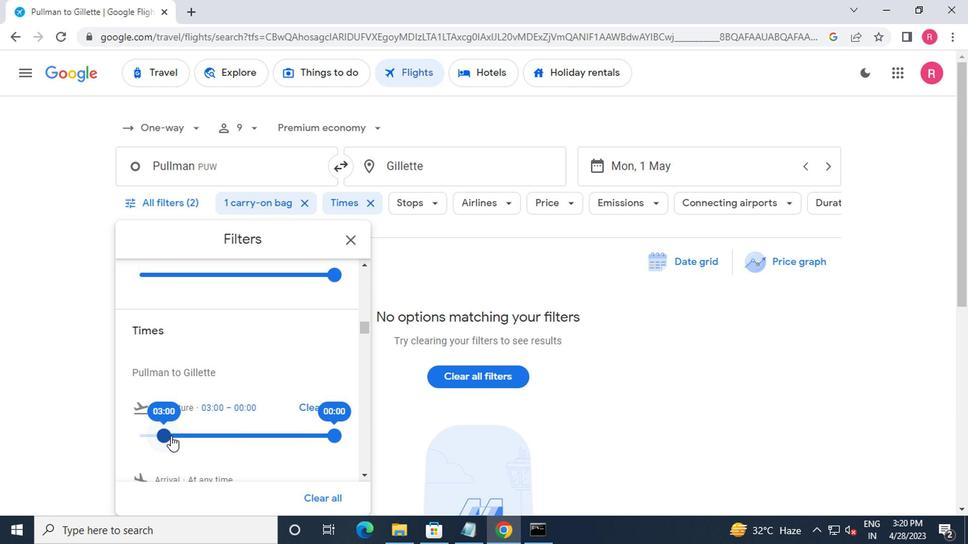 
Action: Mouse pressed left at (168, 440)
Screenshot: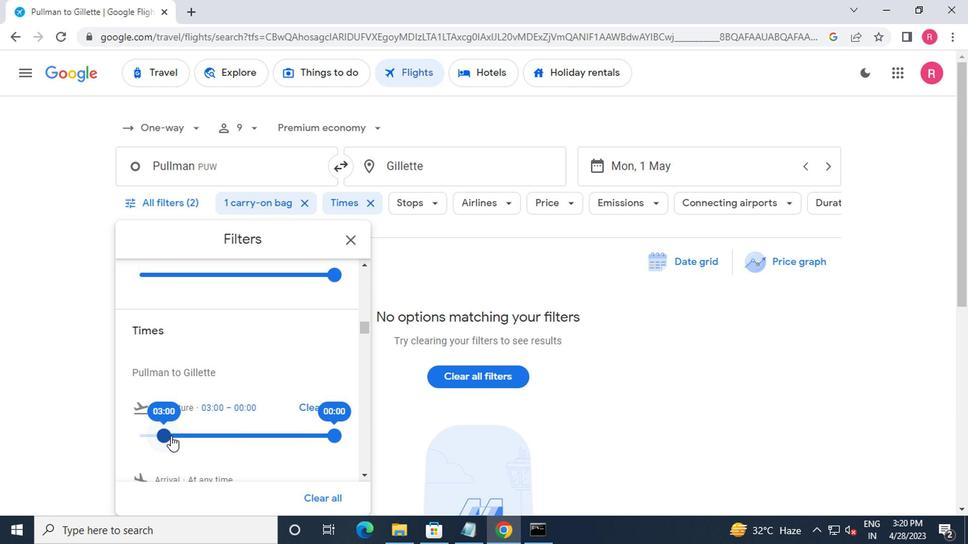 
Action: Mouse moved to (335, 439)
Screenshot: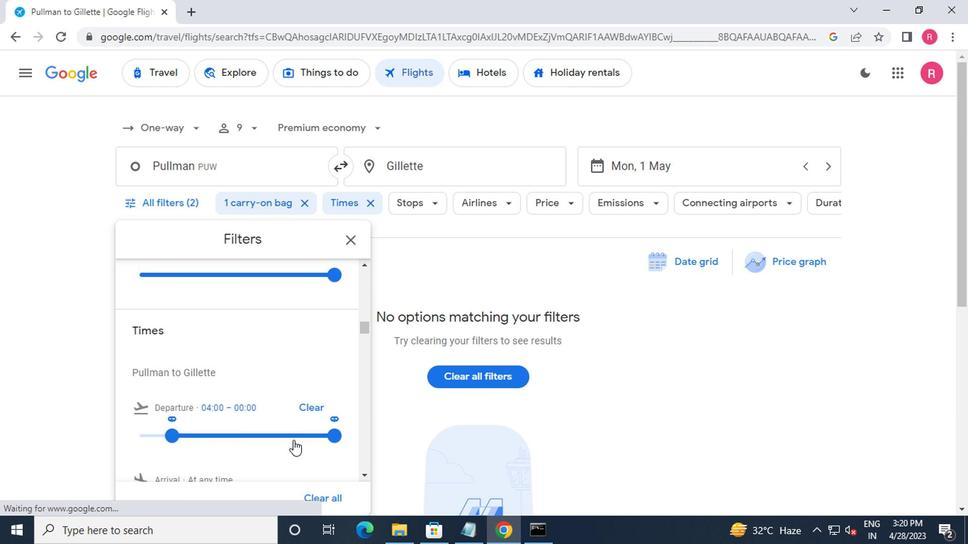 
Action: Mouse pressed left at (335, 439)
Screenshot: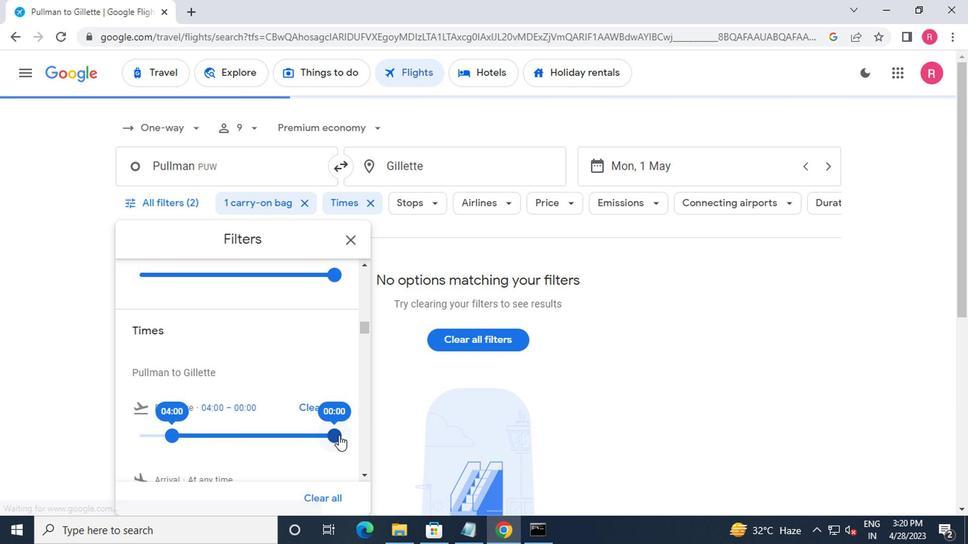 
Action: Mouse moved to (358, 236)
Screenshot: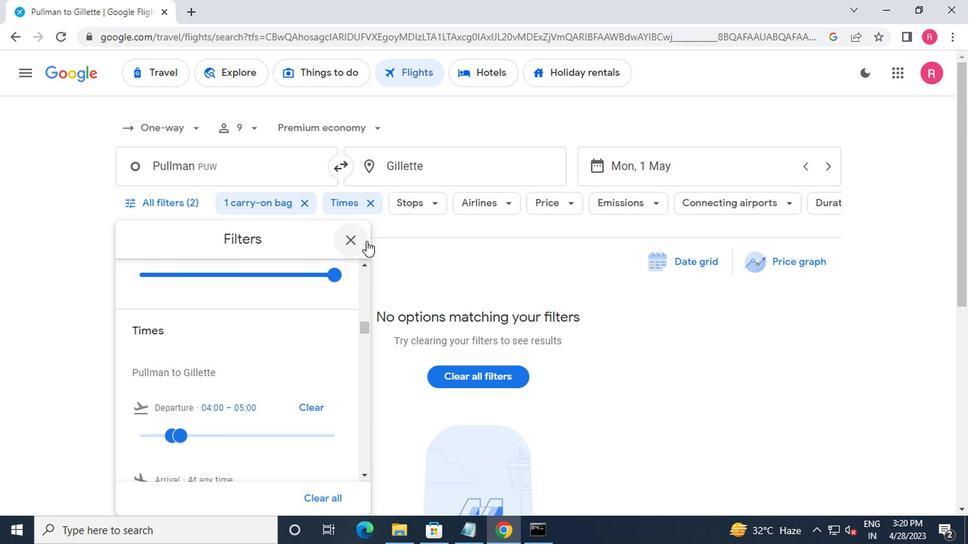 
Action: Mouse pressed left at (358, 236)
Screenshot: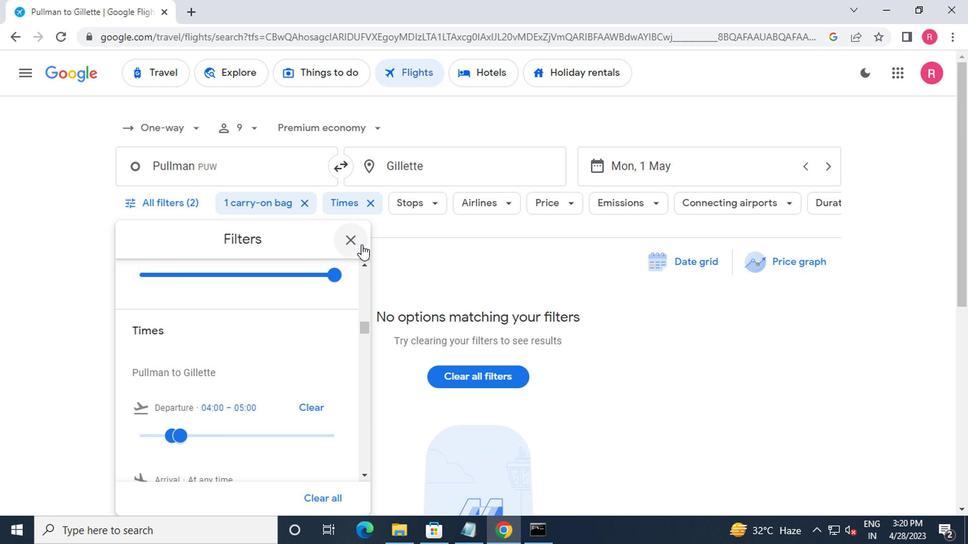 
